 Task: Look for space in Belalcazar, Colombia from 6th September, 2023 to 10th September, 2023 for 1 adult in price range Rs.9000 to Rs.17000. Place can be private room with 1  bedroom having 1 bed and 1 bathroom. Property type can be house, flat, guest house, hotel. Amenities needed are: washing machine. Booking option can be shelf check-in. Required host language is English.
Action: Mouse moved to (389, 94)
Screenshot: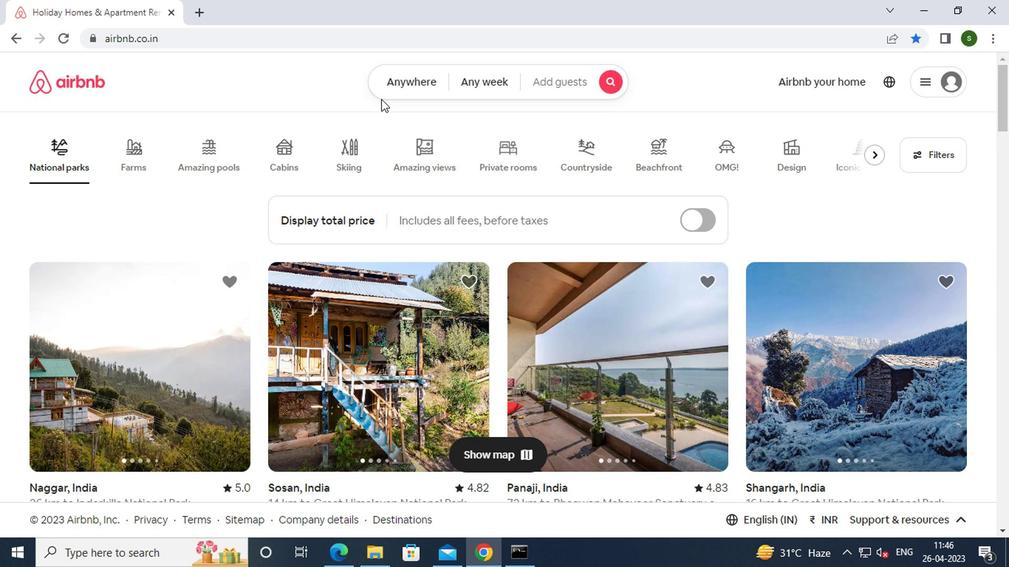 
Action: Mouse pressed left at (389, 94)
Screenshot: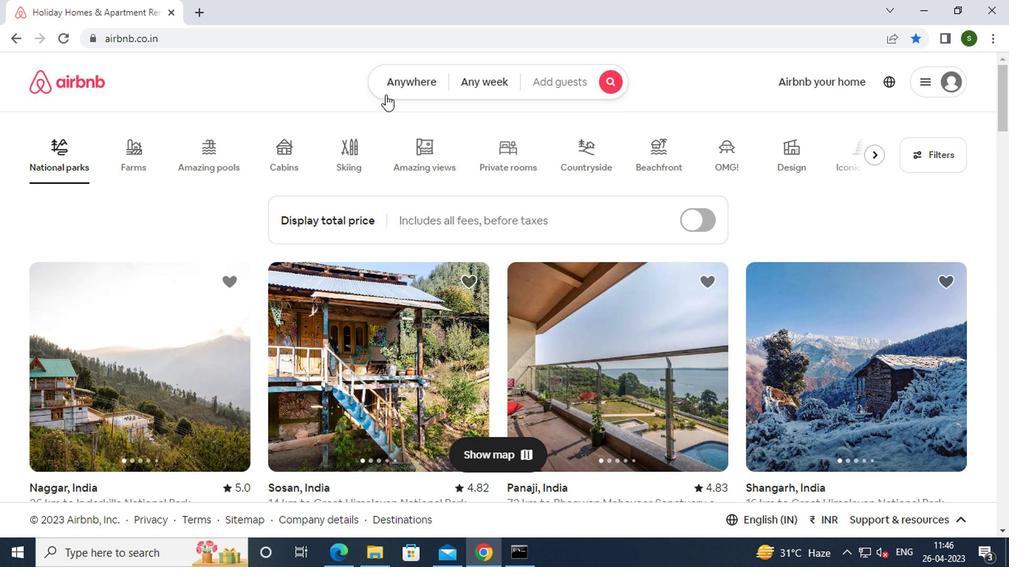 
Action: Mouse moved to (296, 145)
Screenshot: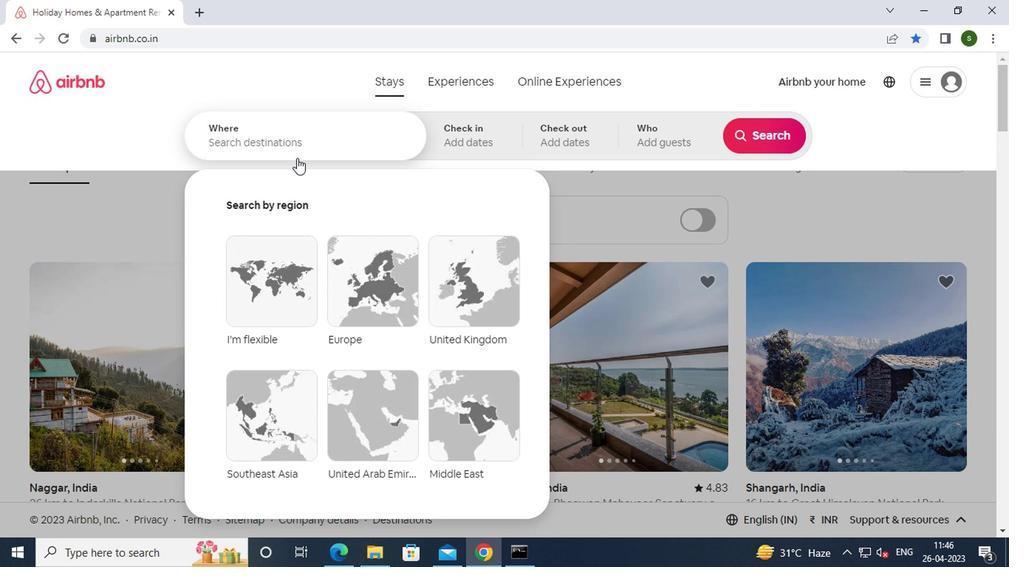 
Action: Mouse pressed left at (296, 145)
Screenshot: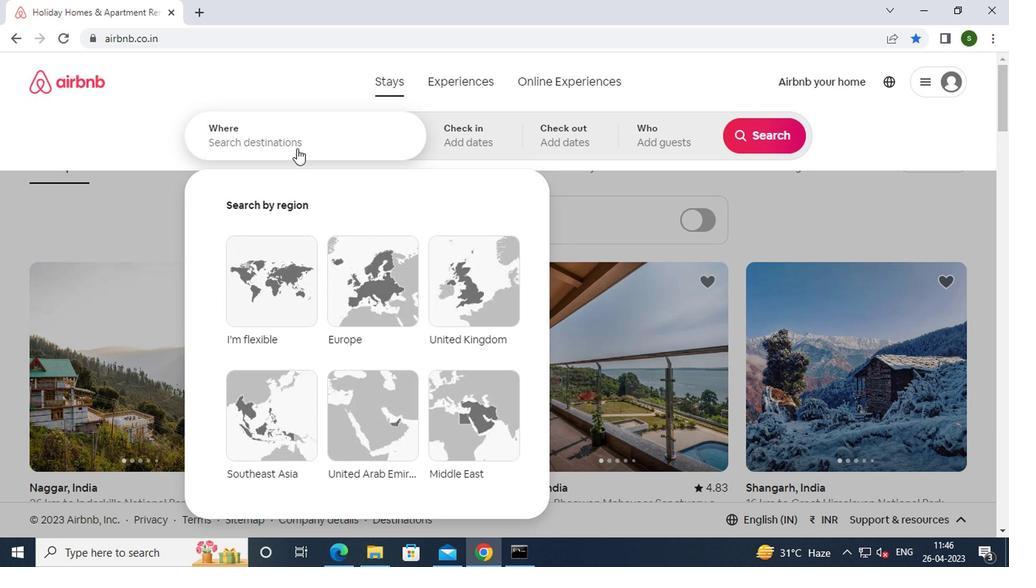 
Action: Mouse moved to (297, 144)
Screenshot: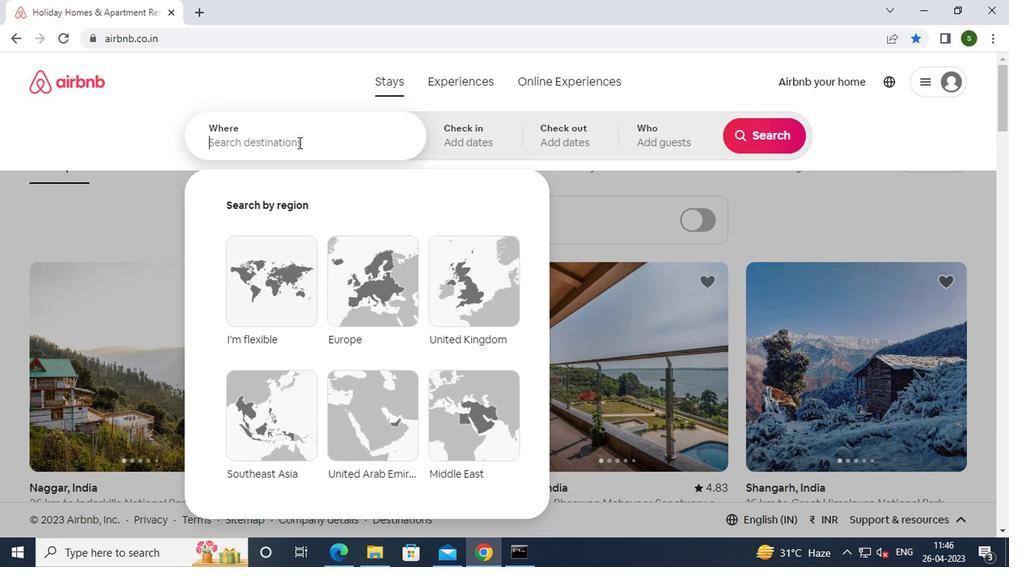 
Action: Key pressed b<Key.caps_lock>elalcazar,<Key.space><Key.caps_lock>c<Key.caps_lock>olombia<Key.enter>
Screenshot: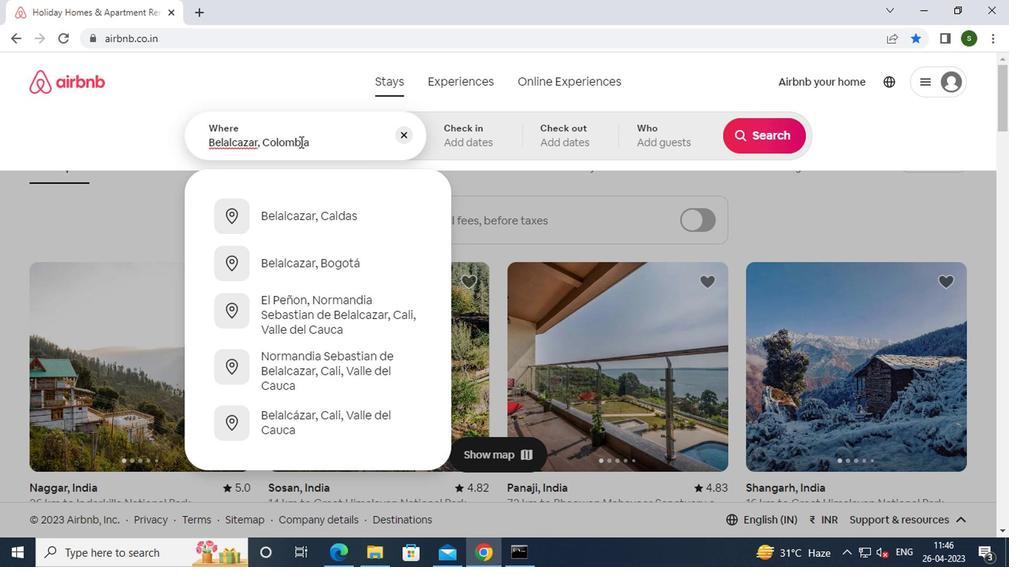 
Action: Mouse moved to (758, 260)
Screenshot: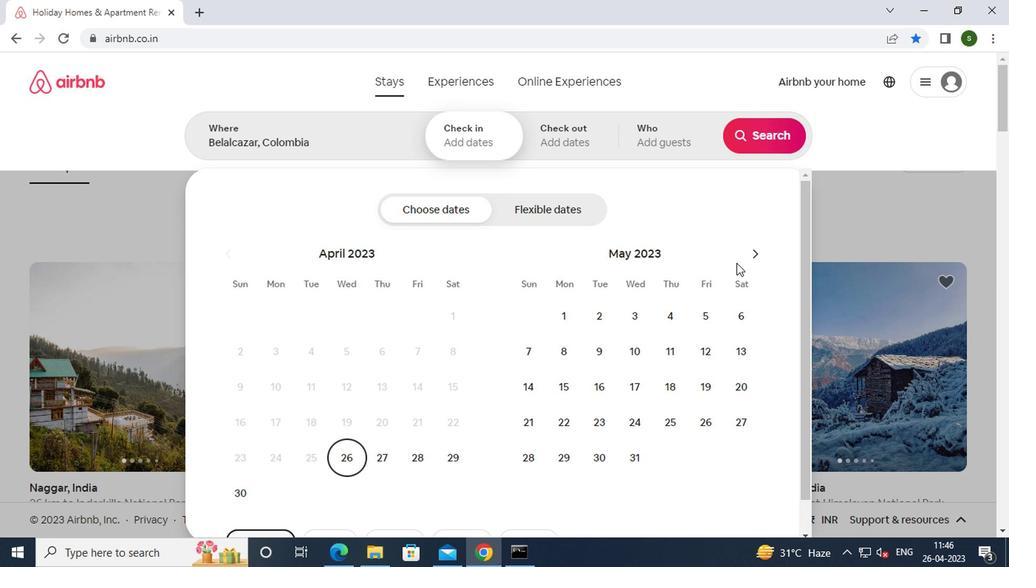 
Action: Mouse pressed left at (758, 260)
Screenshot: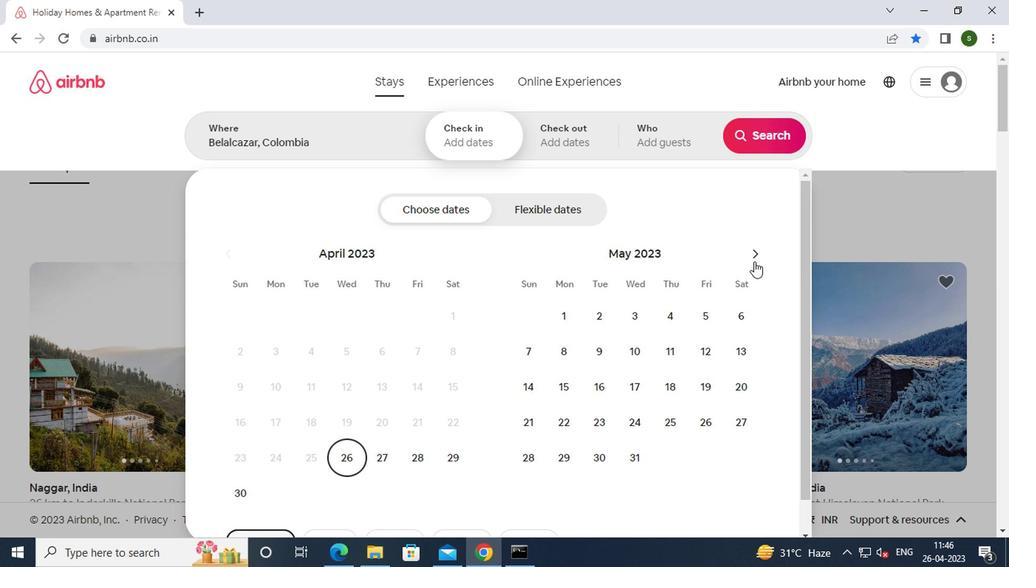 
Action: Mouse pressed left at (758, 260)
Screenshot: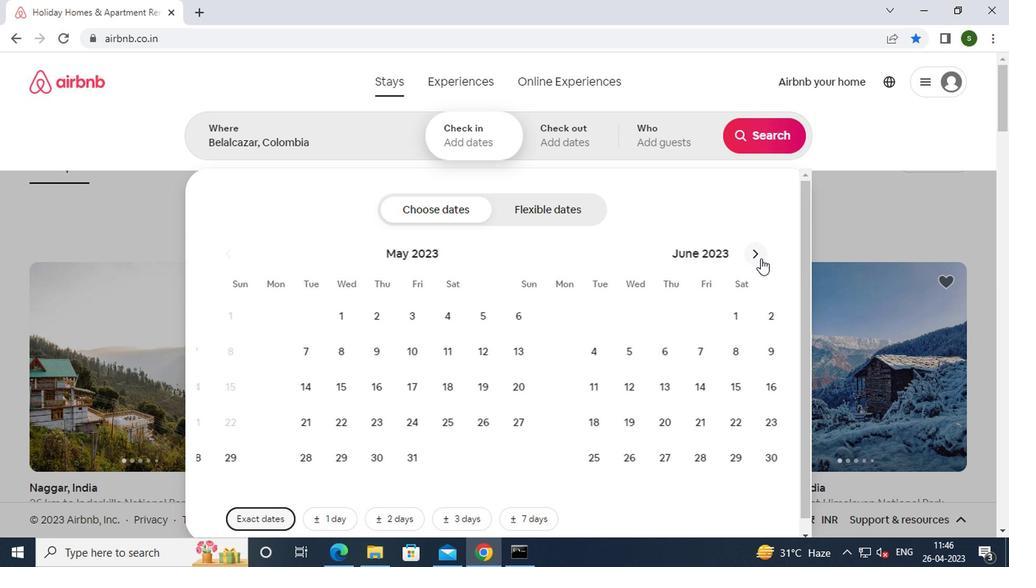
Action: Mouse pressed left at (758, 260)
Screenshot: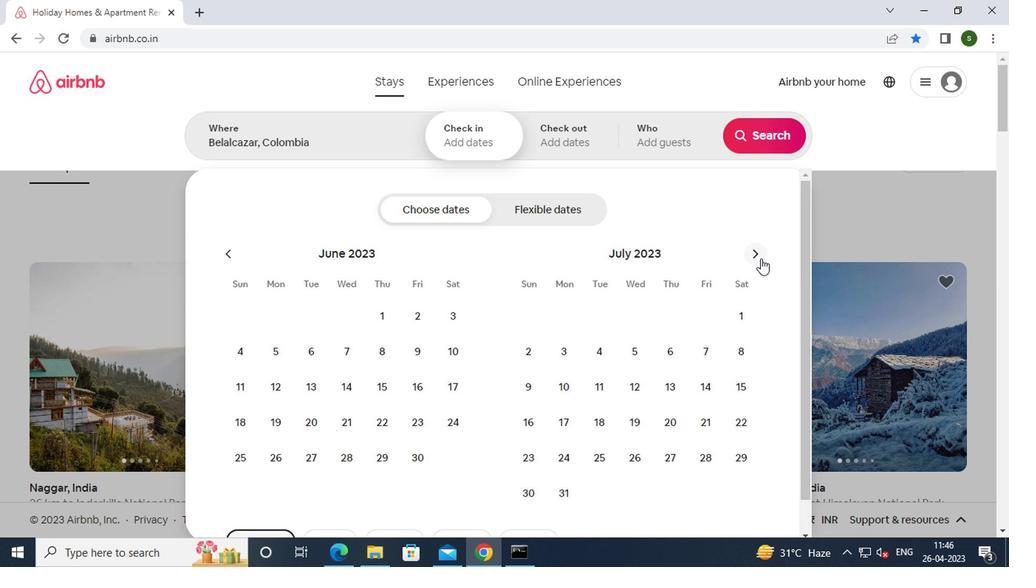 
Action: Mouse pressed left at (758, 260)
Screenshot: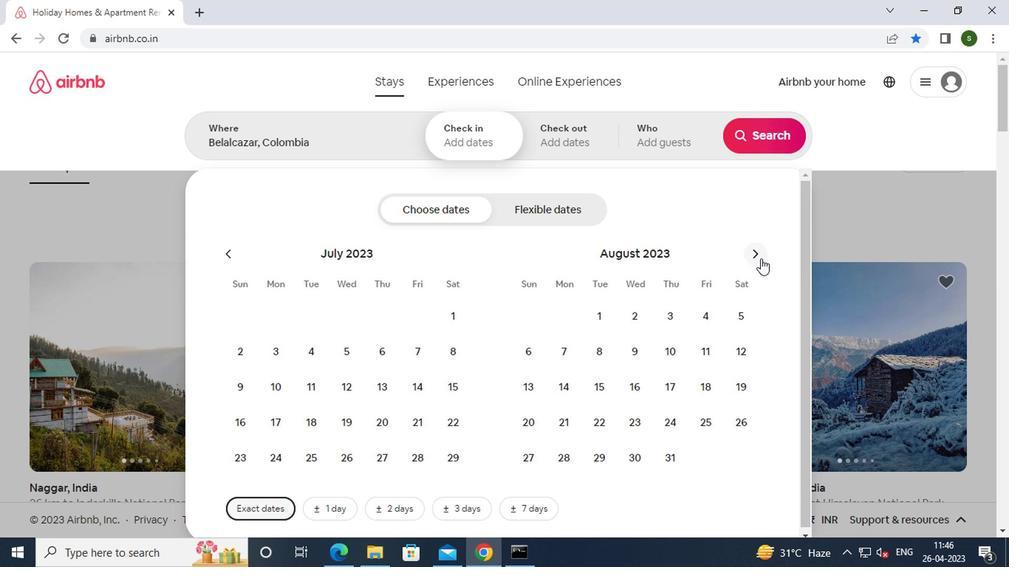 
Action: Mouse moved to (638, 347)
Screenshot: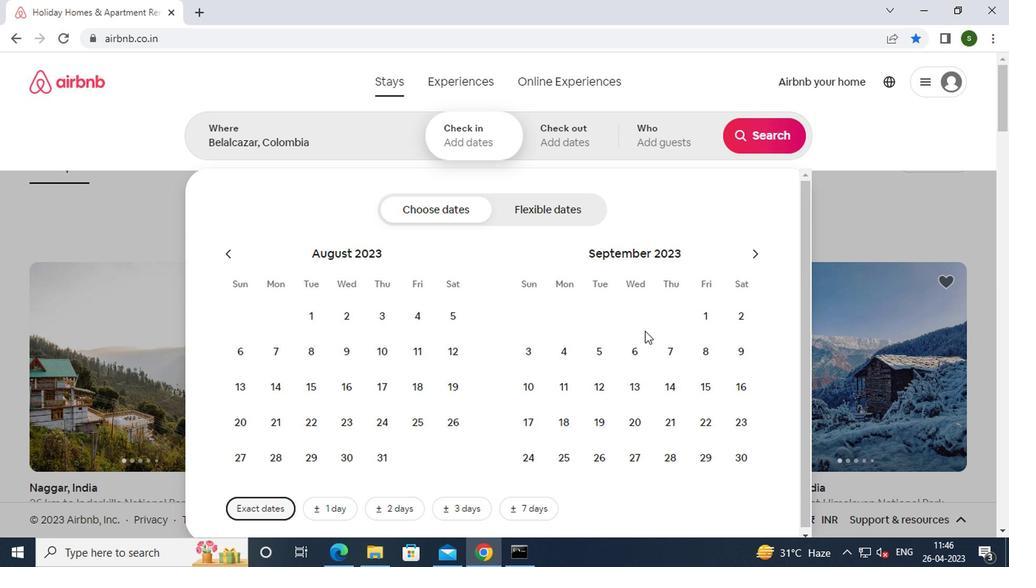 
Action: Mouse pressed left at (638, 347)
Screenshot: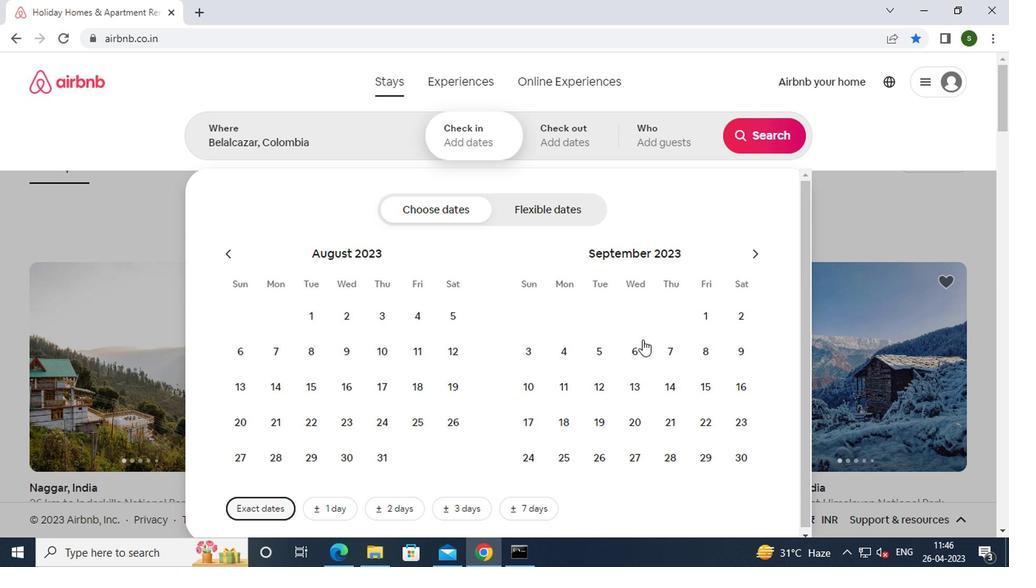 
Action: Mouse moved to (511, 396)
Screenshot: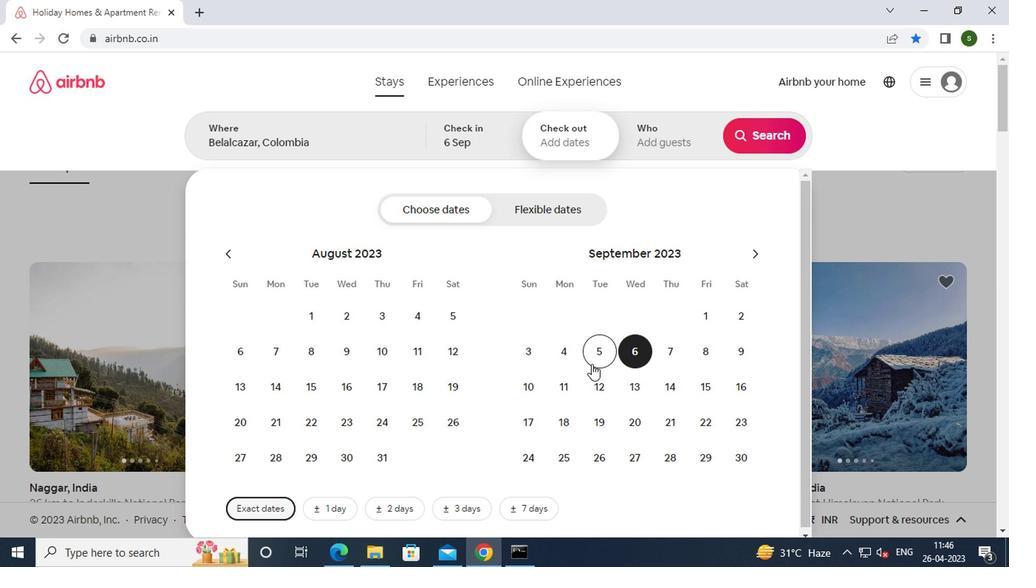 
Action: Mouse pressed left at (511, 396)
Screenshot: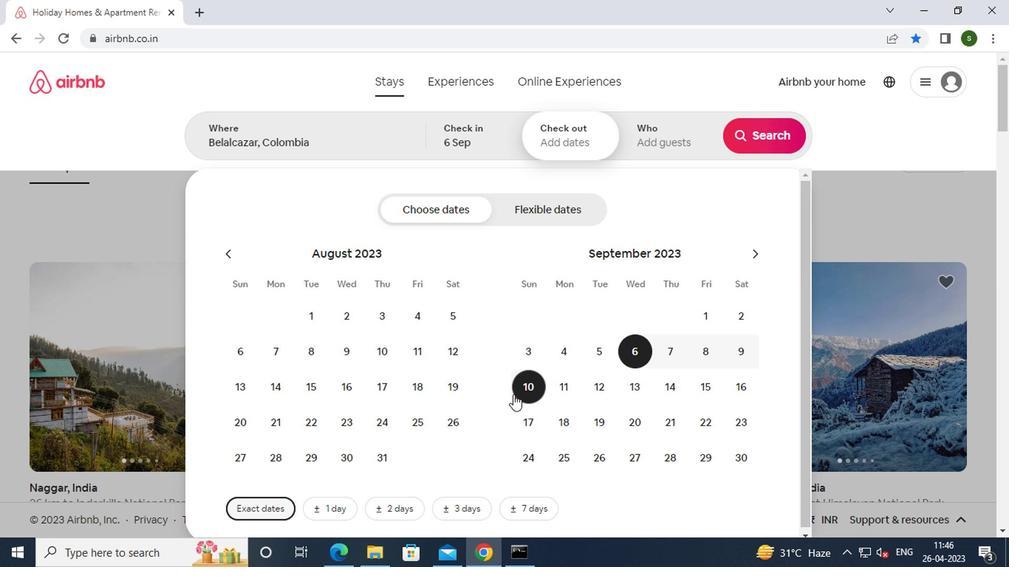 
Action: Mouse moved to (656, 129)
Screenshot: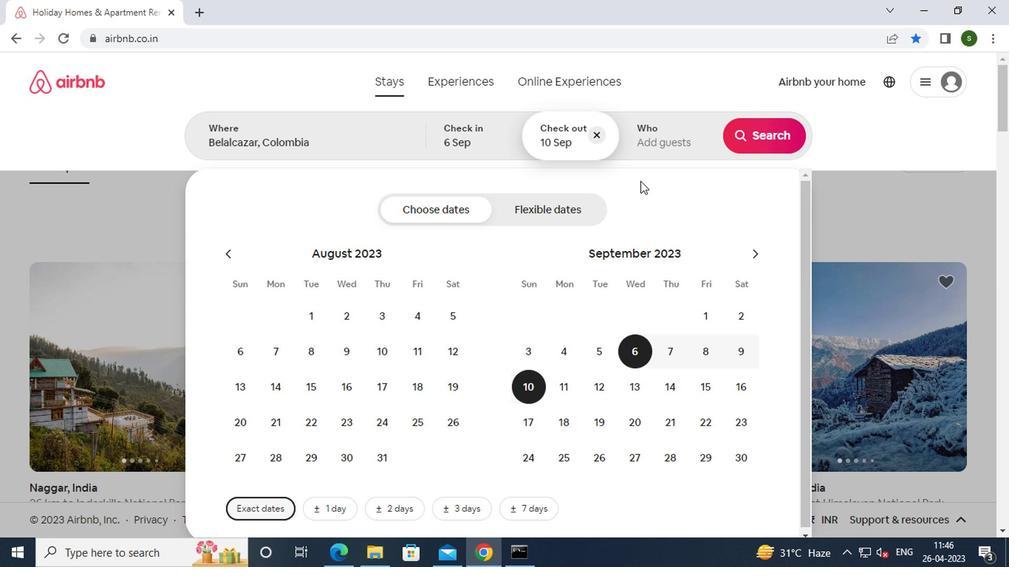 
Action: Mouse pressed left at (656, 129)
Screenshot: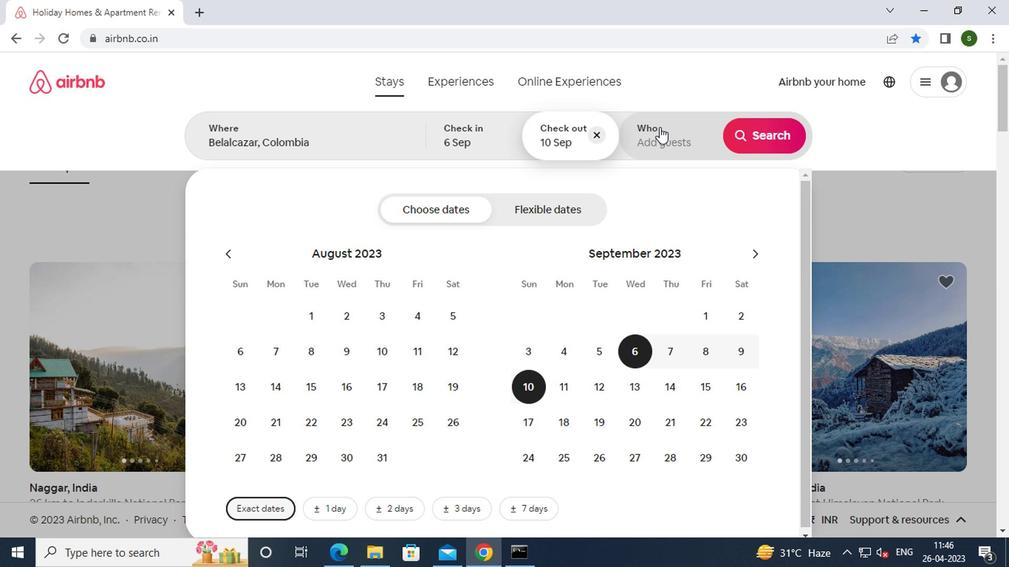 
Action: Mouse moved to (757, 220)
Screenshot: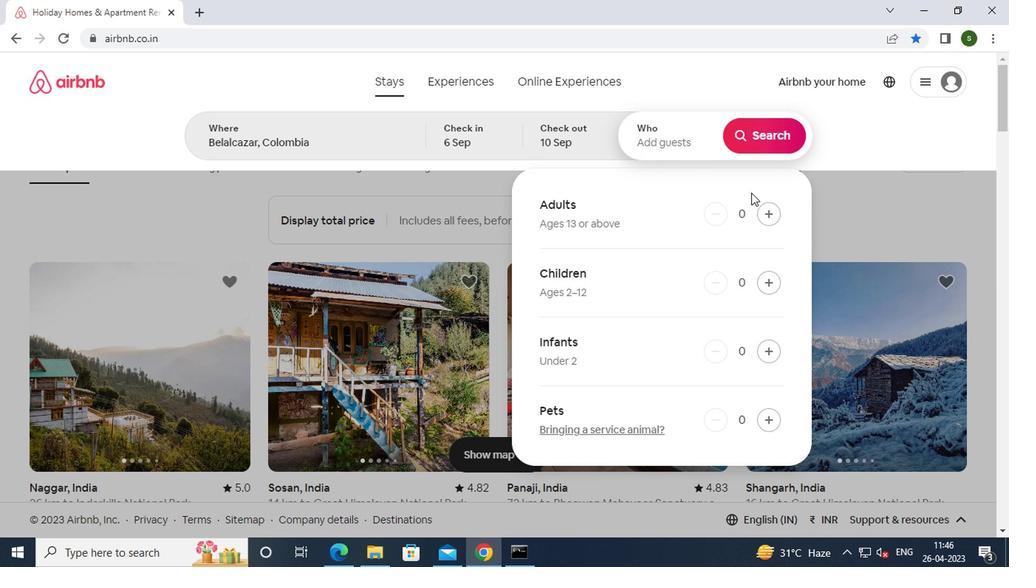
Action: Mouse pressed left at (757, 220)
Screenshot: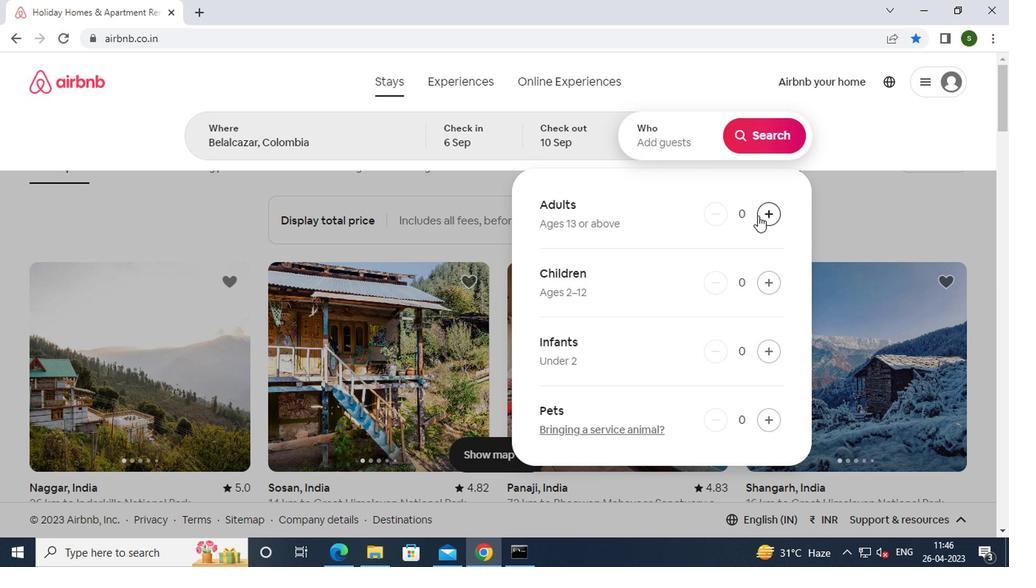 
Action: Mouse moved to (760, 121)
Screenshot: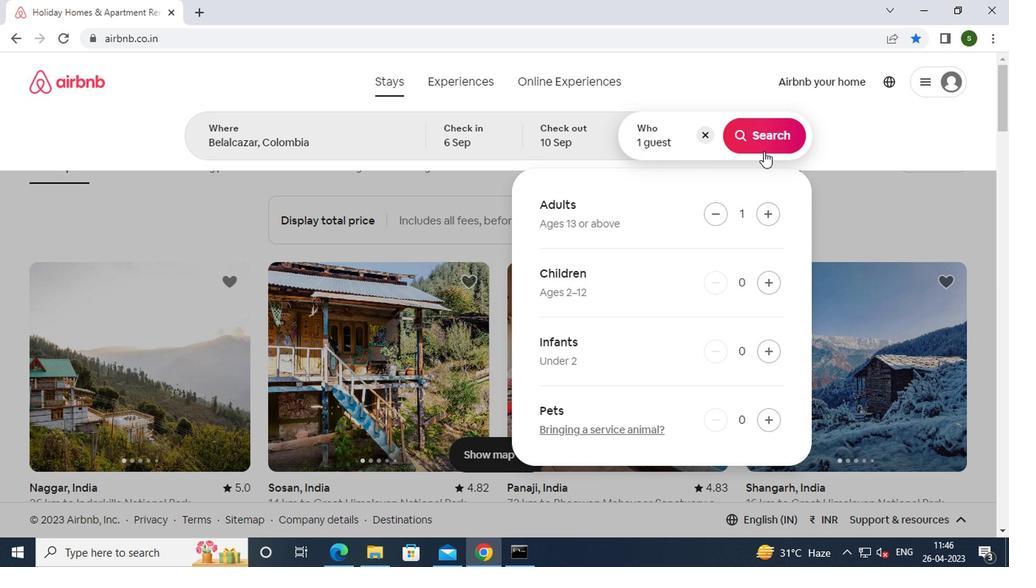 
Action: Mouse pressed left at (760, 121)
Screenshot: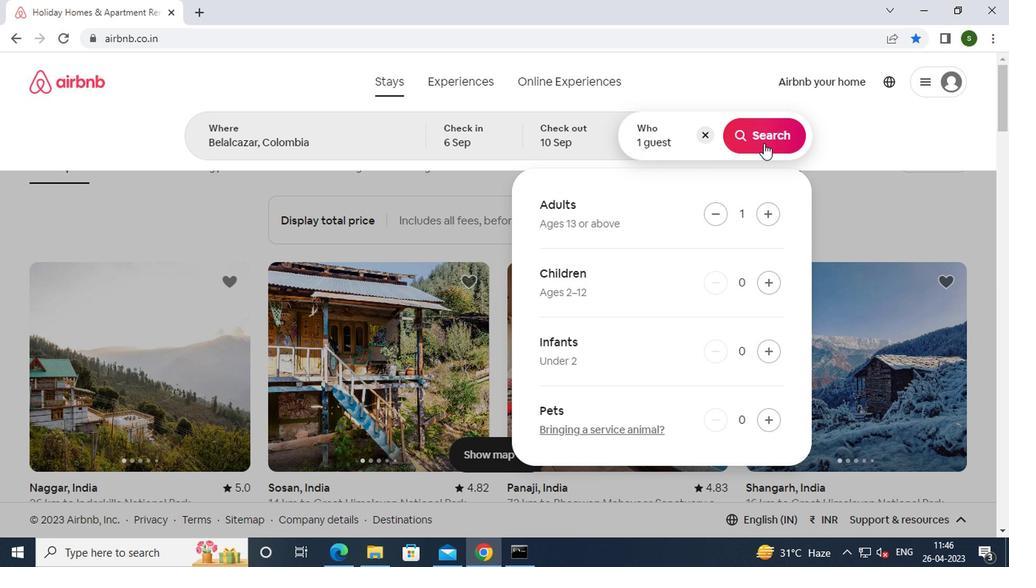 
Action: Mouse moved to (938, 141)
Screenshot: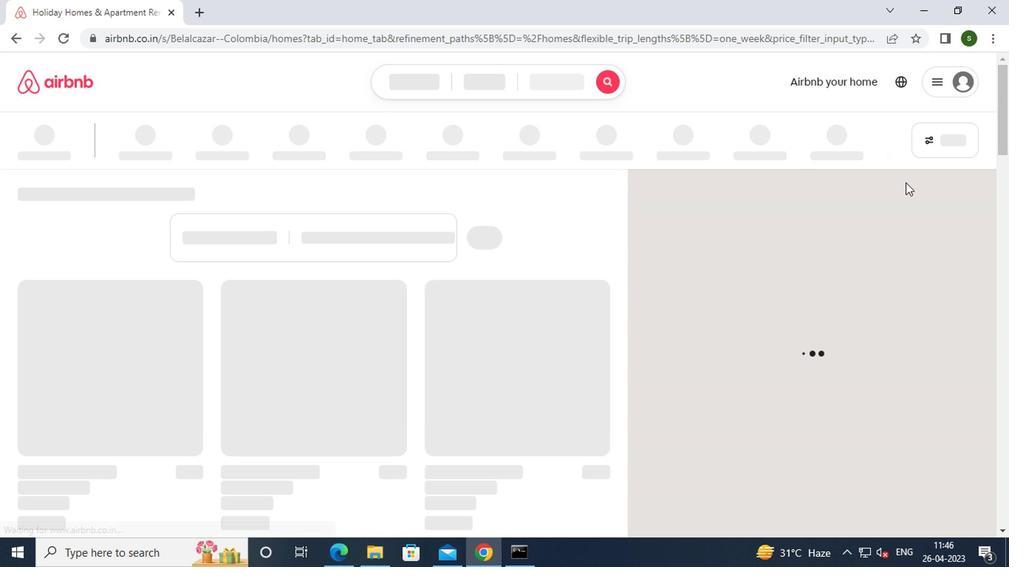 
Action: Mouse pressed left at (938, 141)
Screenshot: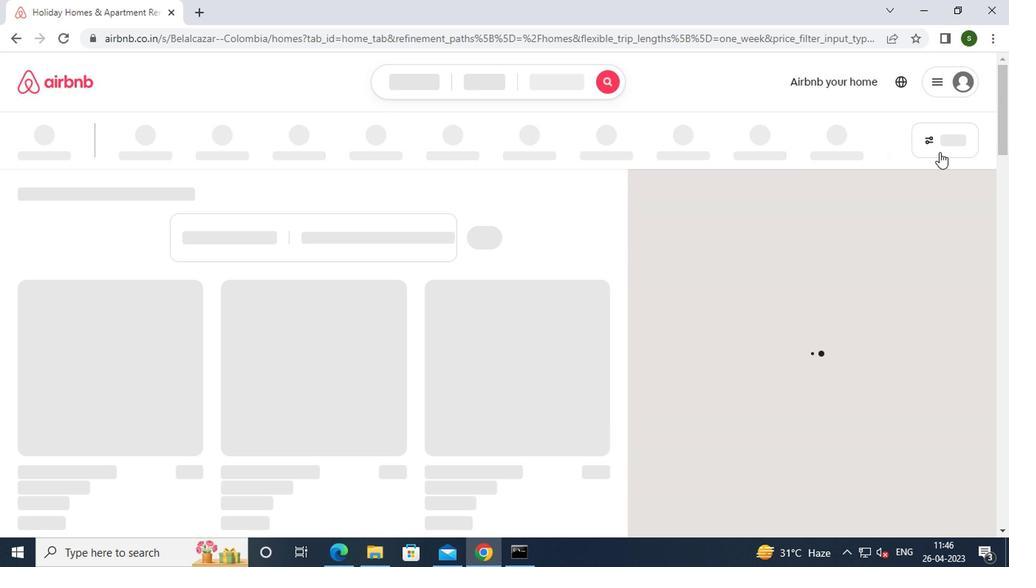 
Action: Mouse moved to (425, 385)
Screenshot: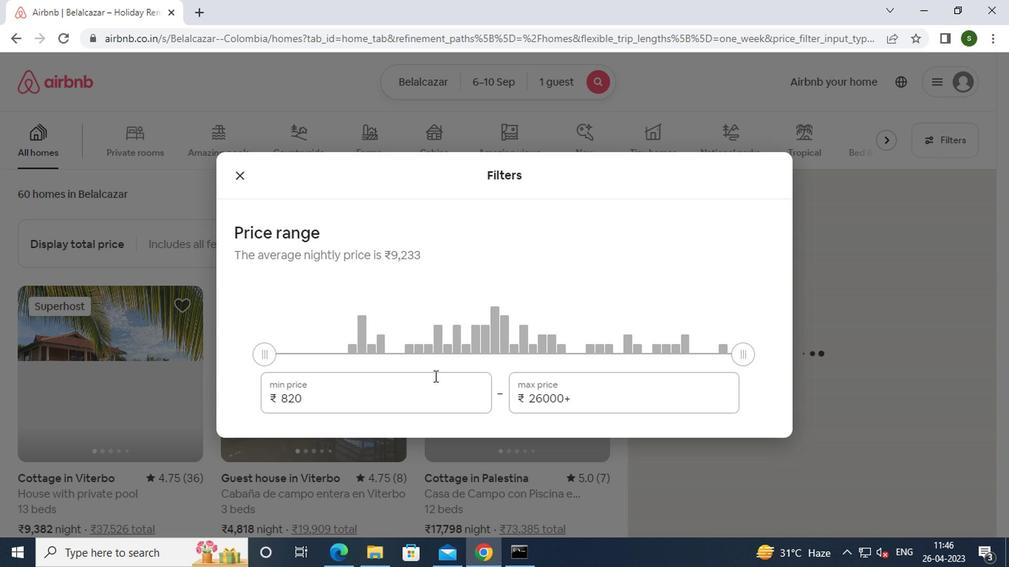 
Action: Mouse pressed left at (425, 385)
Screenshot: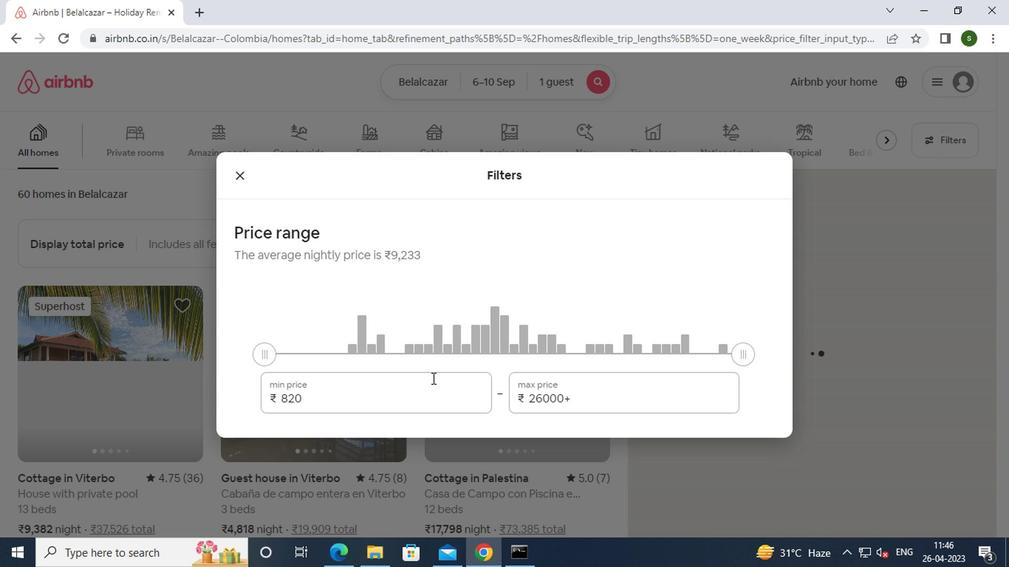 
Action: Mouse moved to (414, 323)
Screenshot: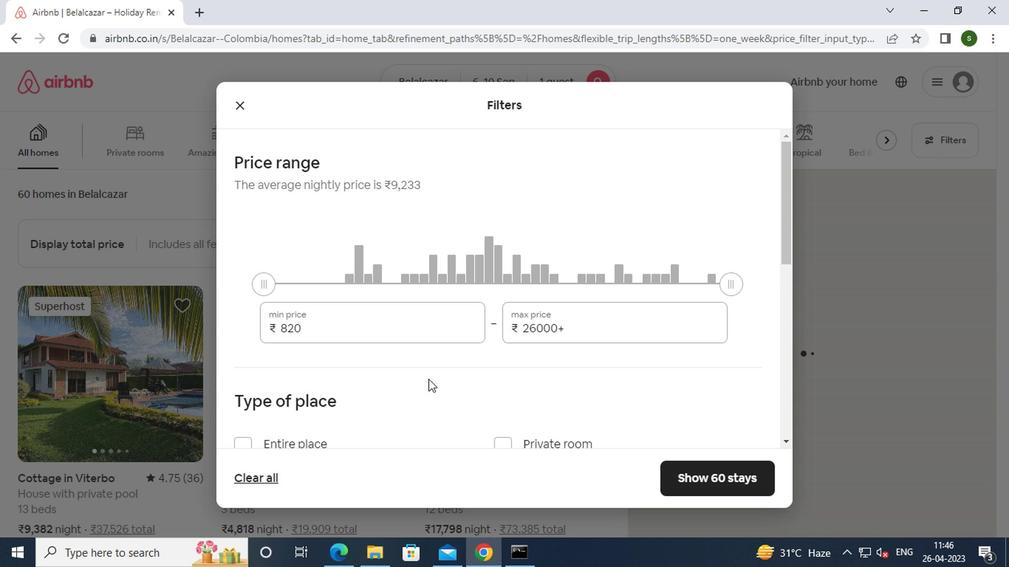 
Action: Mouse pressed left at (414, 323)
Screenshot: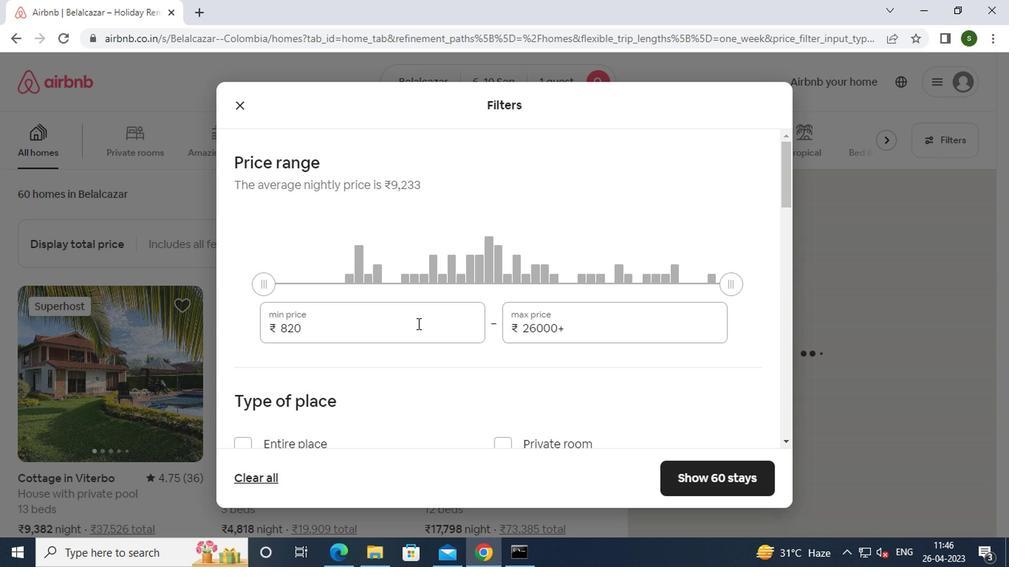 
Action: Mouse moved to (414, 322)
Screenshot: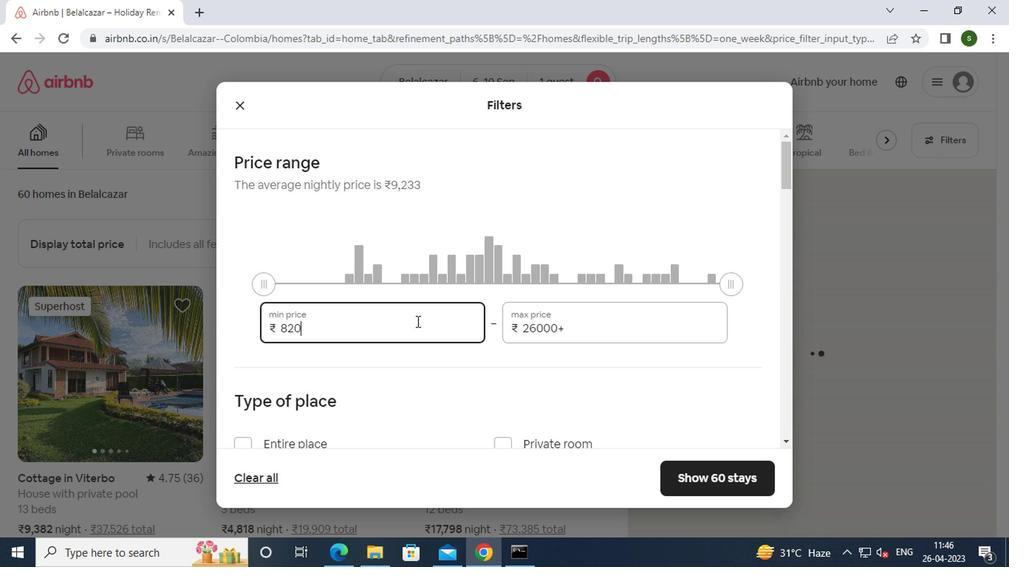 
Action: Key pressed <Key.backspace><Key.backspace><Key.backspace><Key.backspace><Key.backspace><Key.backspace><Key.backspace><Key.backspace>9000
Screenshot: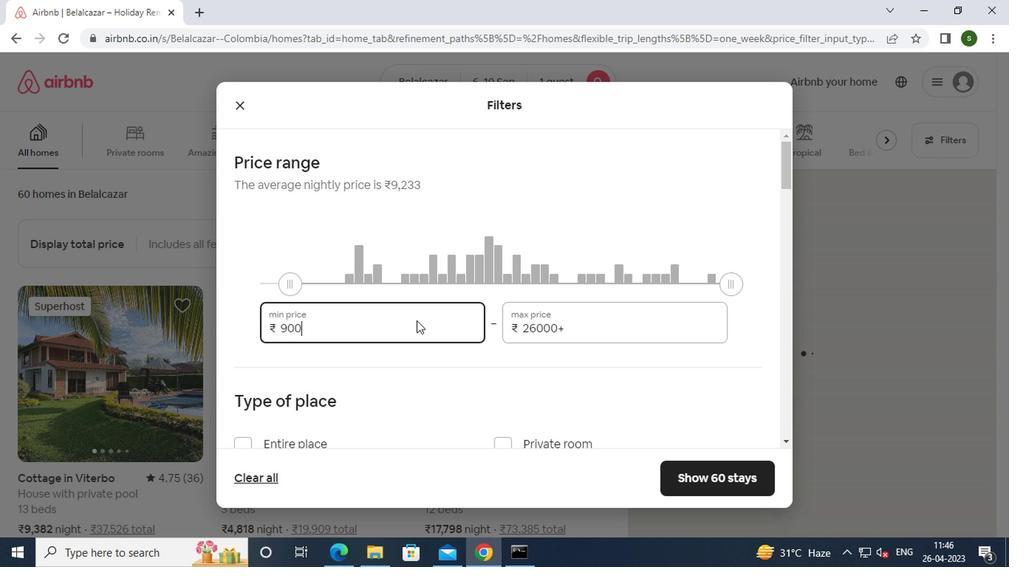 
Action: Mouse moved to (577, 335)
Screenshot: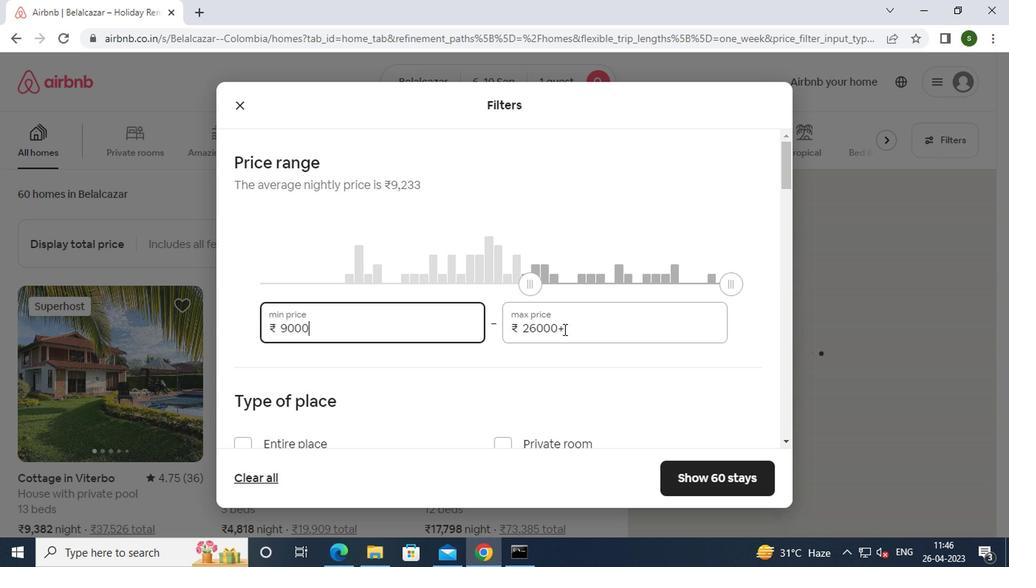 
Action: Mouse pressed left at (577, 335)
Screenshot: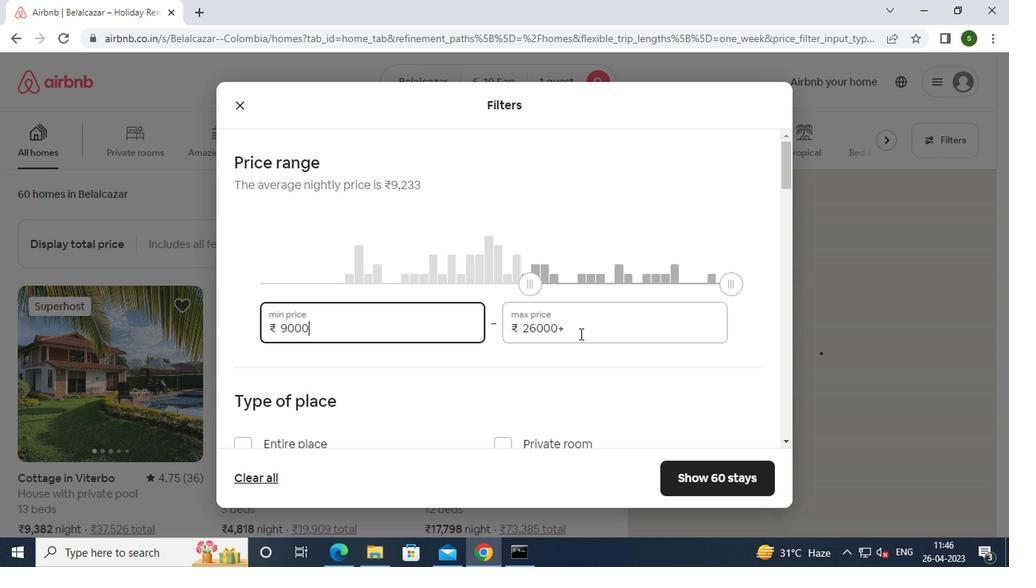 
Action: Key pressed <Key.backspace><Key.backspace><Key.backspace><Key.backspace><Key.backspace><Key.backspace><Key.backspace><Key.backspace><Key.backspace><Key.backspace><Key.backspace>17000
Screenshot: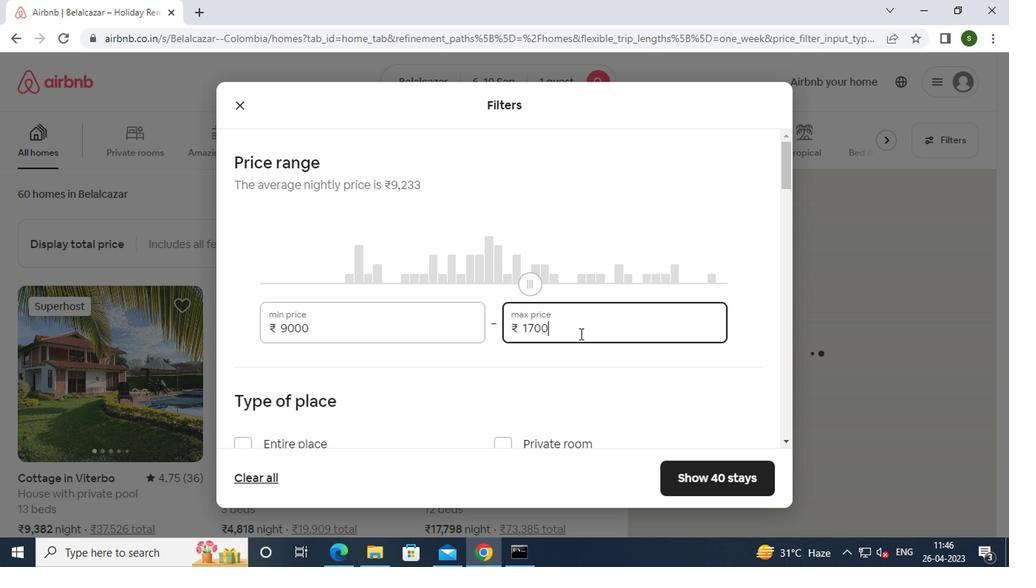 
Action: Mouse moved to (466, 337)
Screenshot: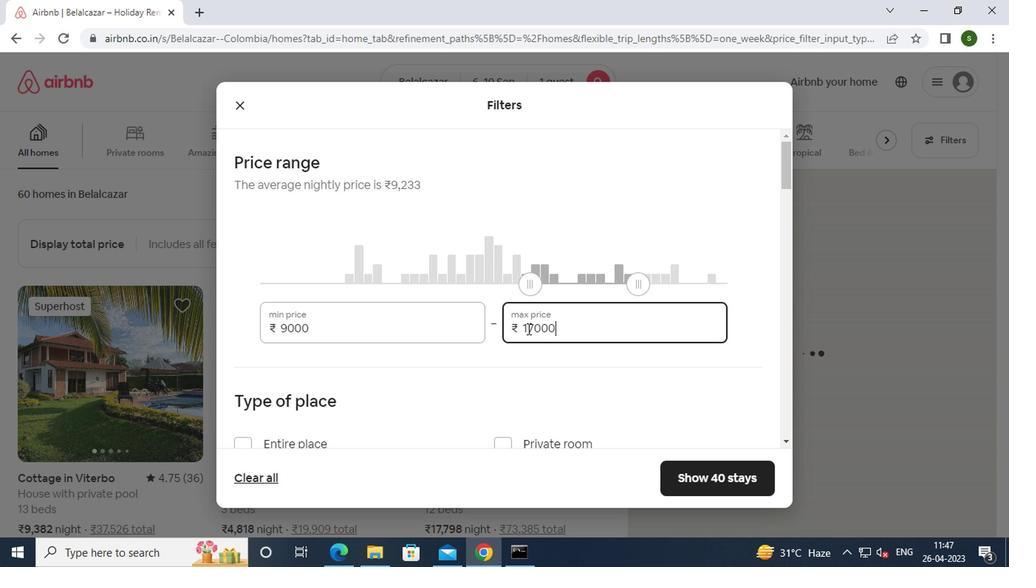 
Action: Mouse scrolled (466, 336) with delta (0, -1)
Screenshot: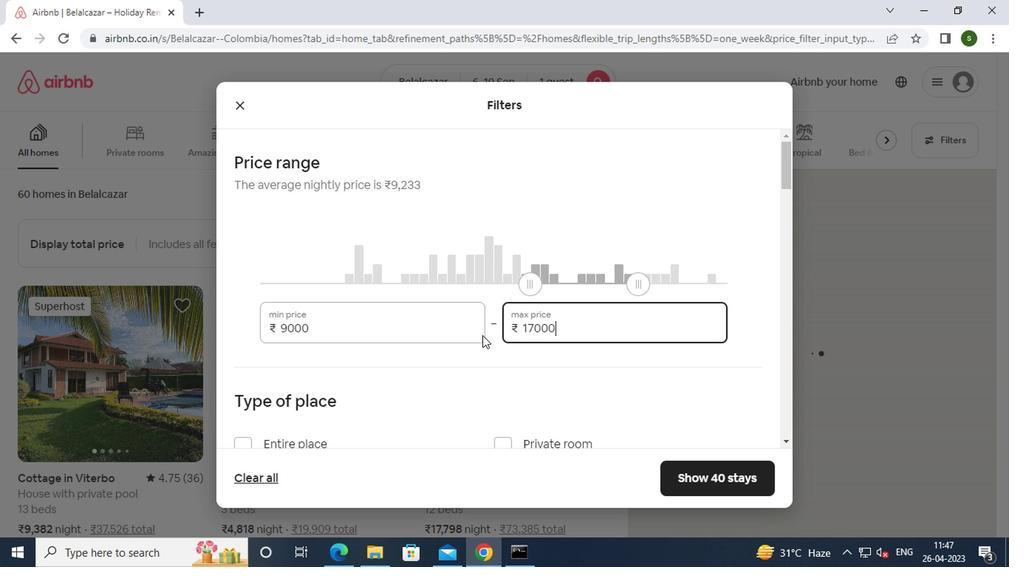 
Action: Mouse scrolled (466, 336) with delta (0, -1)
Screenshot: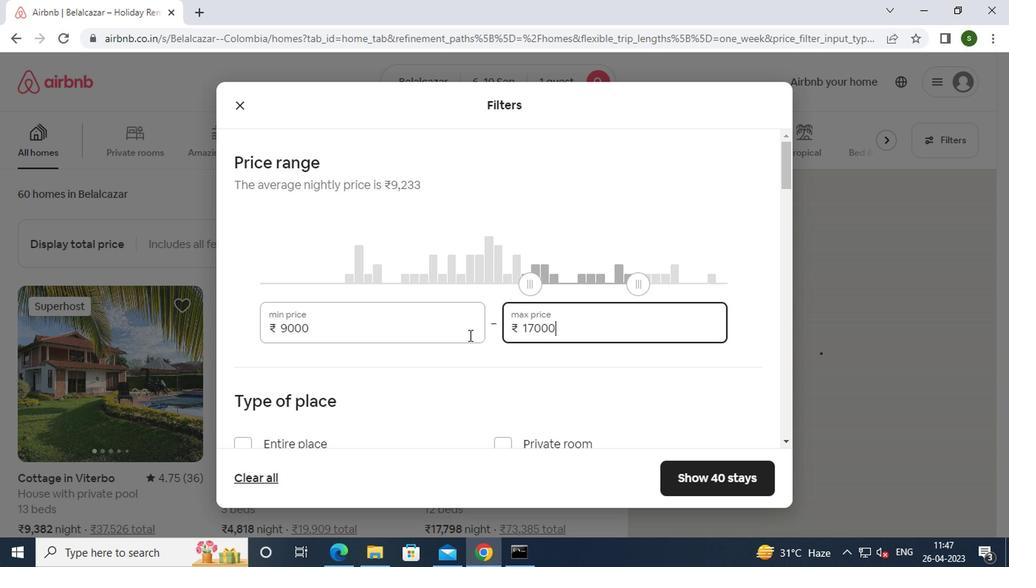 
Action: Mouse moved to (497, 300)
Screenshot: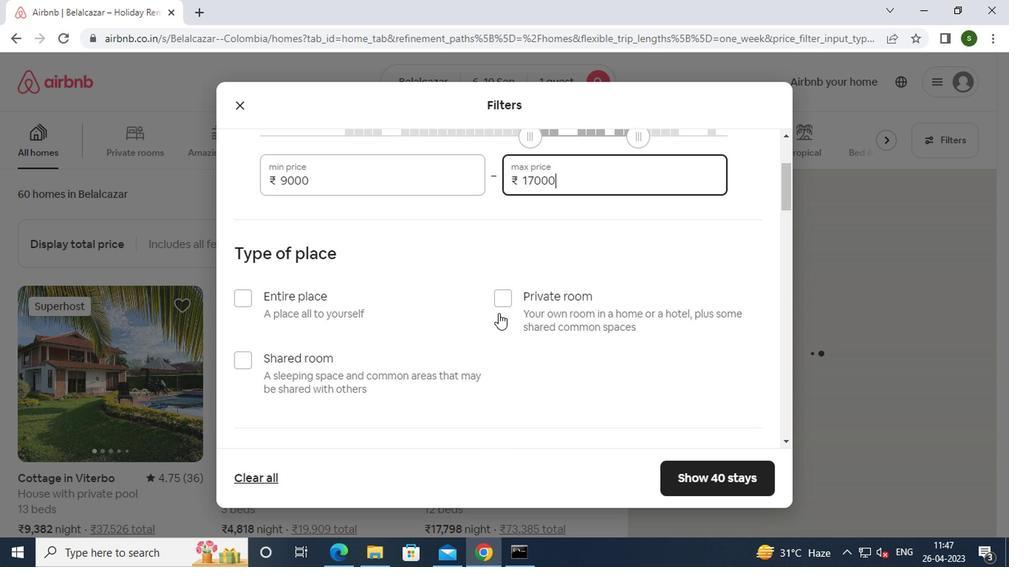 
Action: Mouse pressed left at (497, 300)
Screenshot: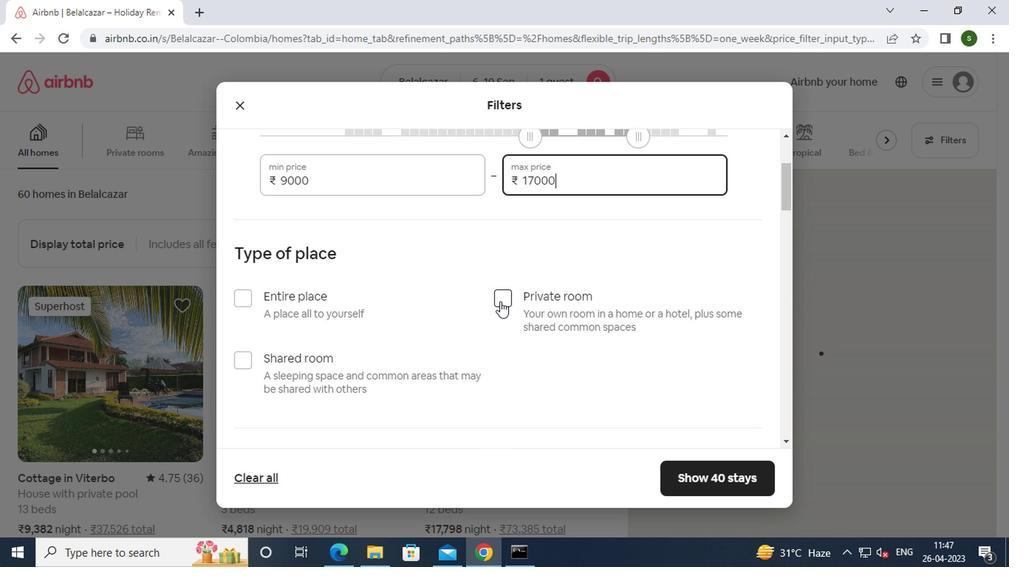 
Action: Mouse moved to (394, 296)
Screenshot: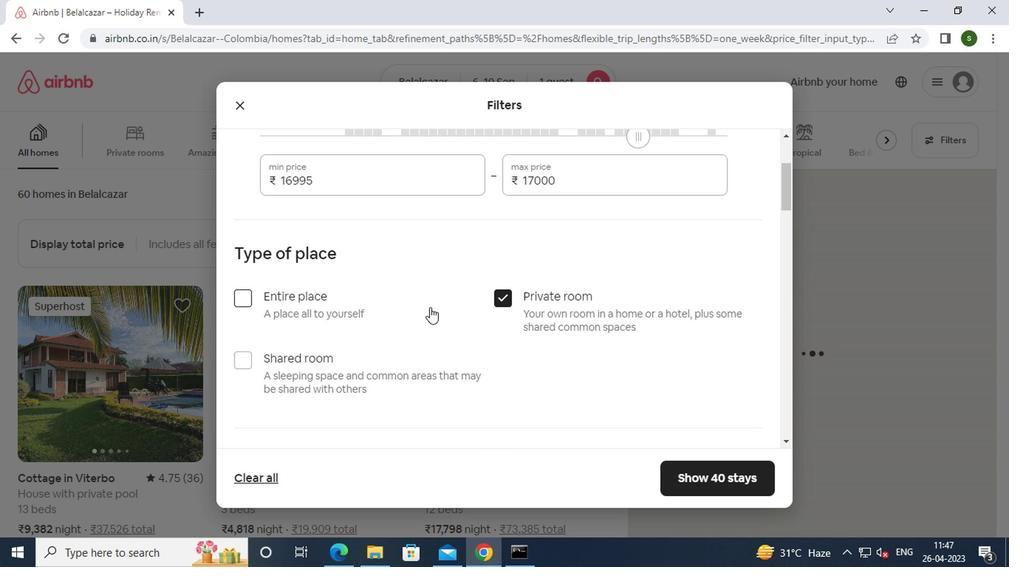 
Action: Mouse scrolled (394, 295) with delta (0, 0)
Screenshot: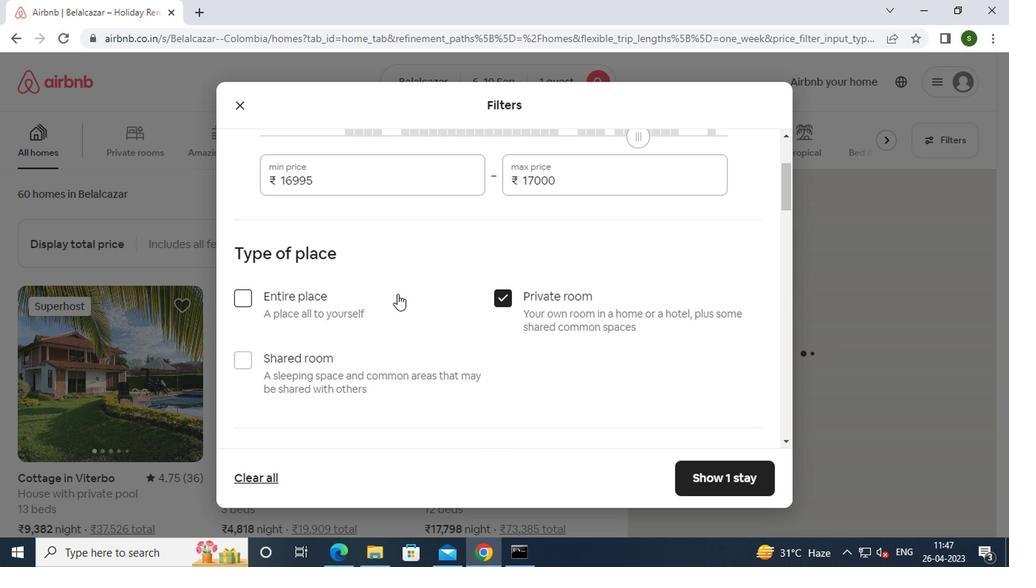
Action: Mouse scrolled (394, 295) with delta (0, 0)
Screenshot: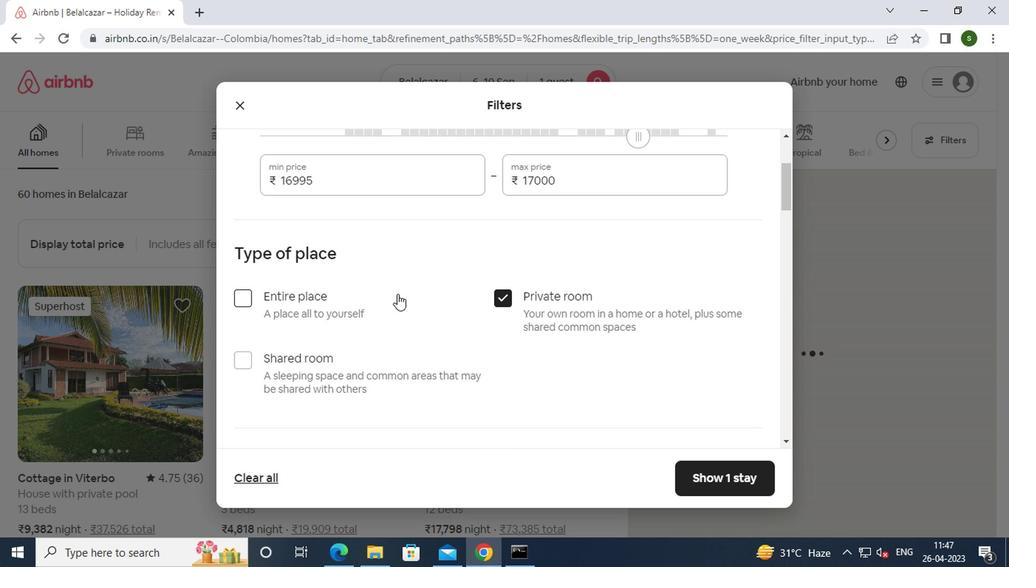 
Action: Mouse scrolled (394, 295) with delta (0, 0)
Screenshot: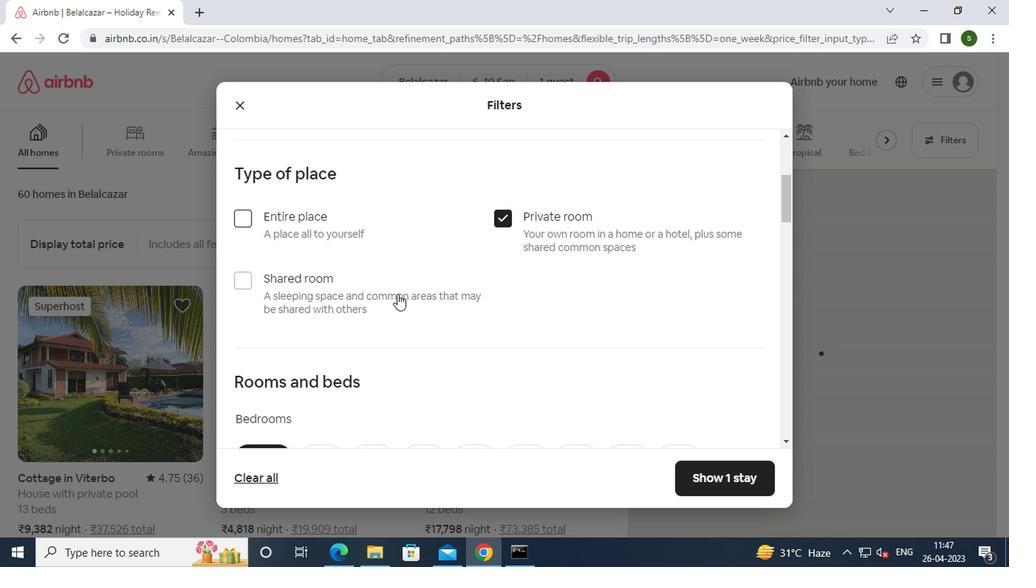 
Action: Mouse moved to (394, 293)
Screenshot: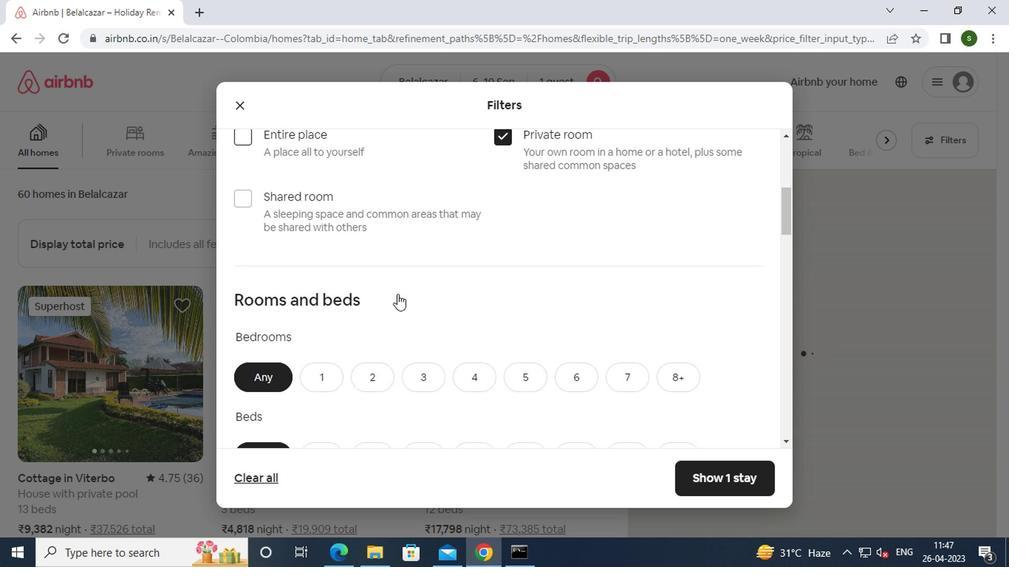 
Action: Mouse scrolled (394, 293) with delta (0, 0)
Screenshot: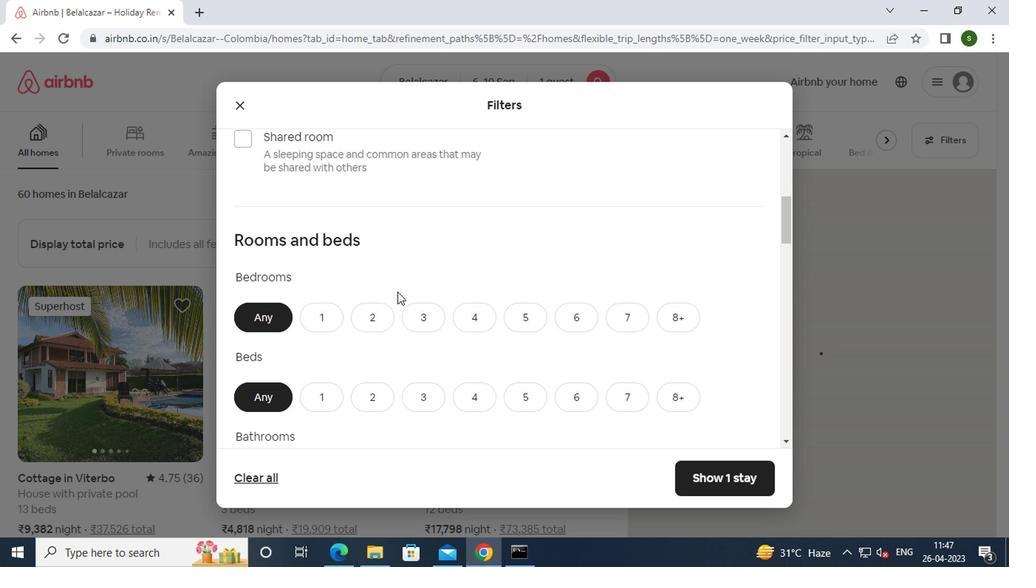 
Action: Mouse moved to (319, 246)
Screenshot: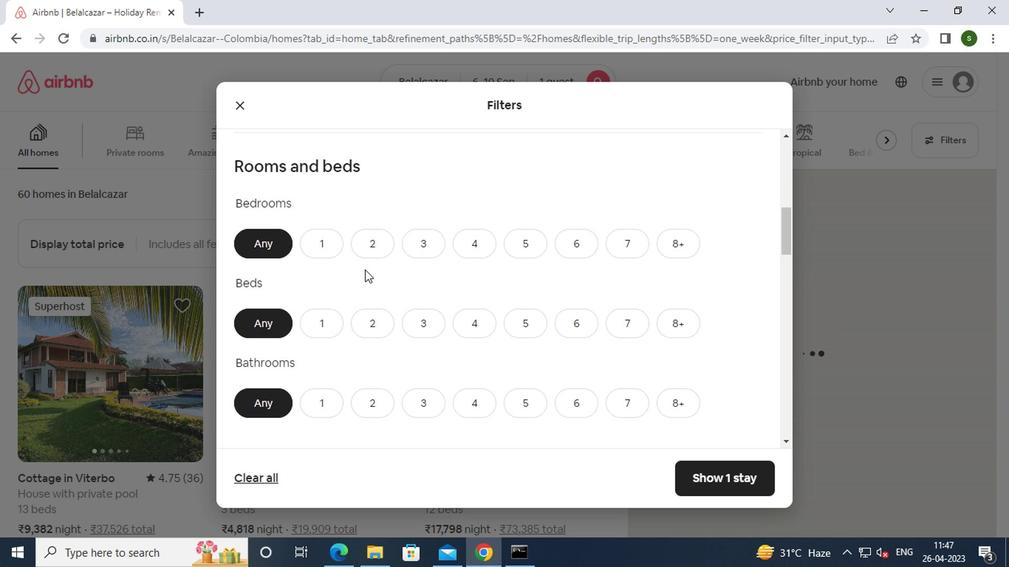 
Action: Mouse pressed left at (319, 246)
Screenshot: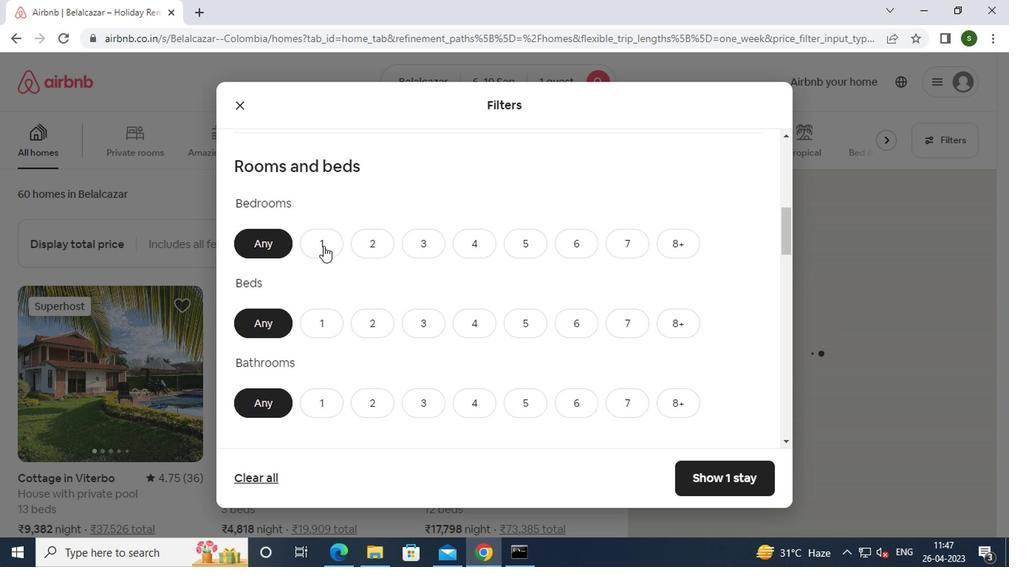 
Action: Mouse moved to (317, 315)
Screenshot: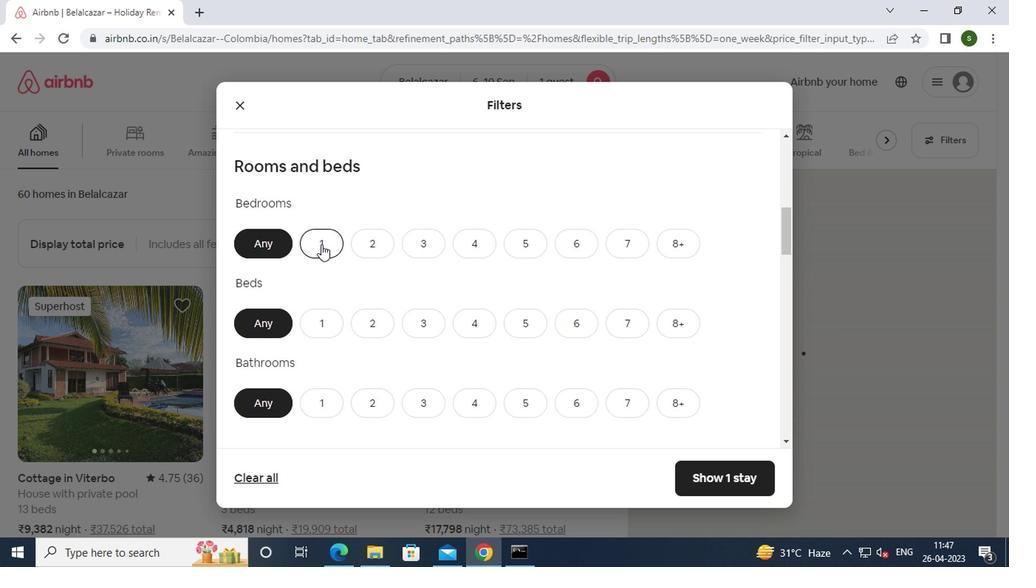 
Action: Mouse pressed left at (317, 315)
Screenshot: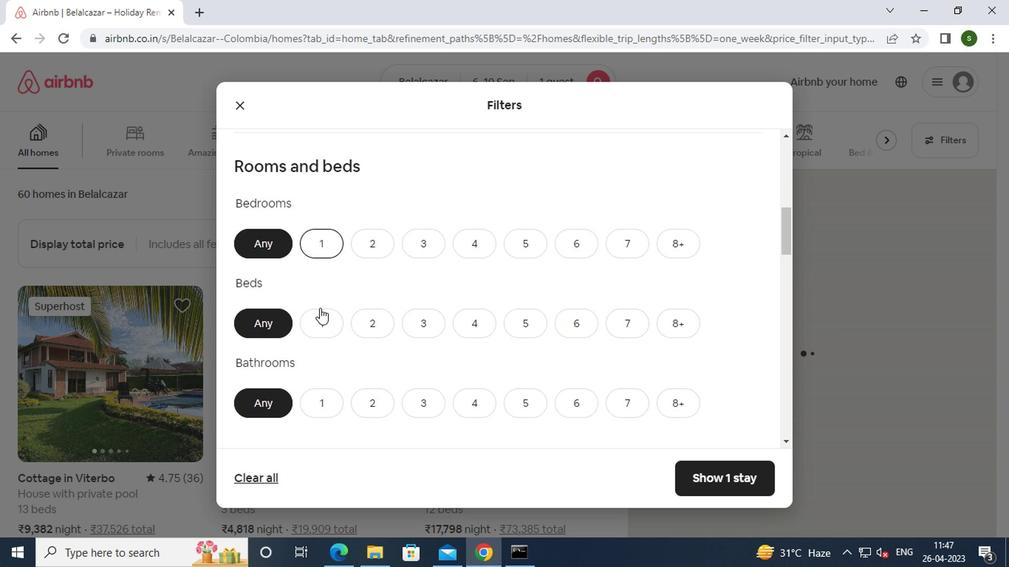 
Action: Mouse moved to (324, 400)
Screenshot: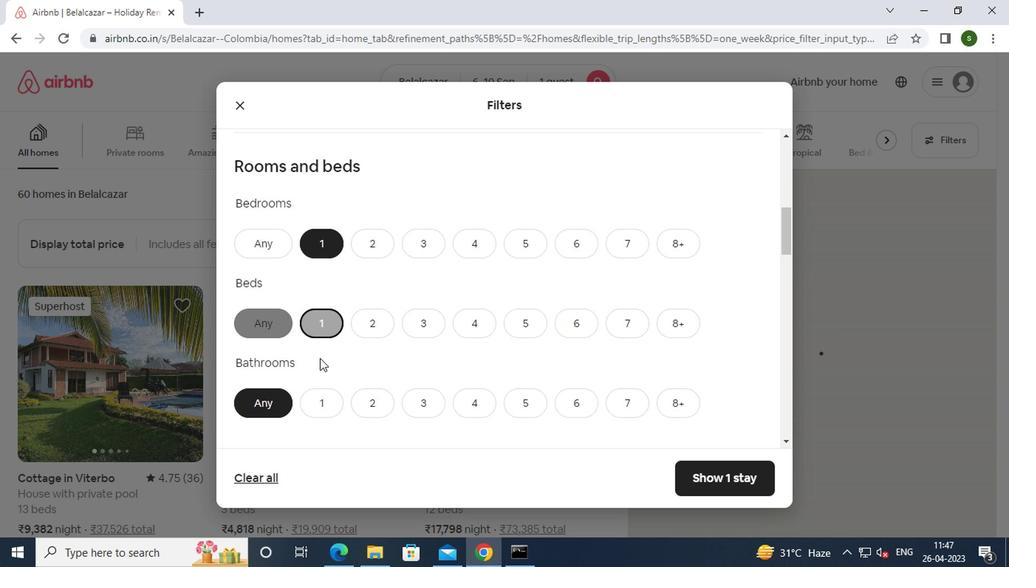 
Action: Mouse pressed left at (324, 400)
Screenshot: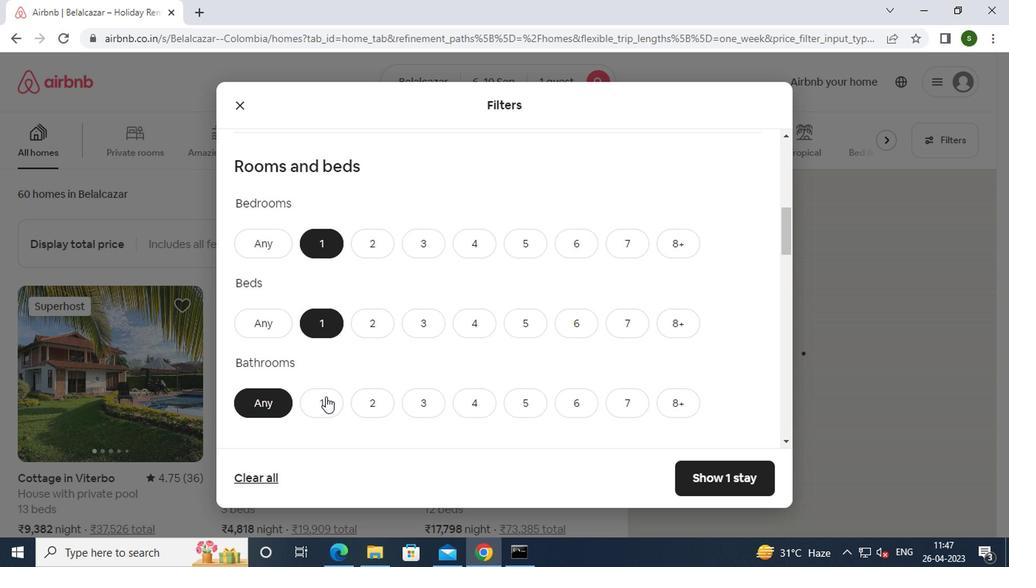 
Action: Mouse moved to (395, 337)
Screenshot: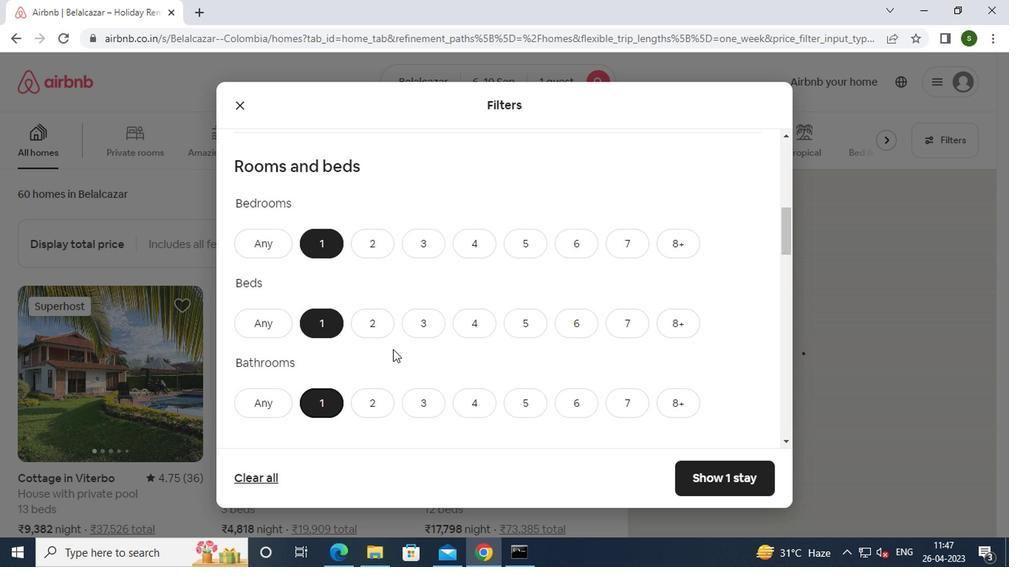 
Action: Mouse scrolled (395, 336) with delta (0, -1)
Screenshot: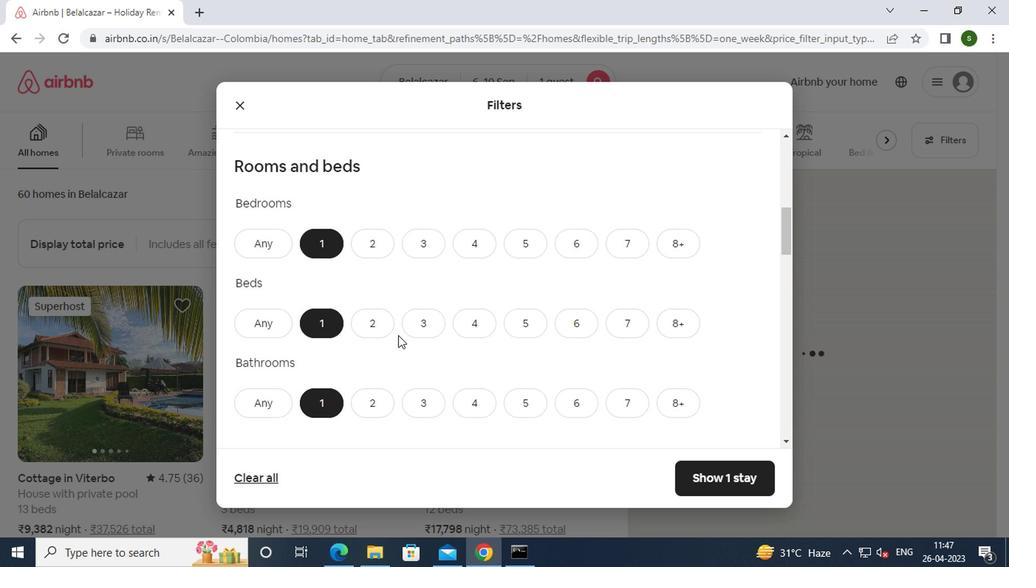 
Action: Mouse scrolled (395, 336) with delta (0, -1)
Screenshot: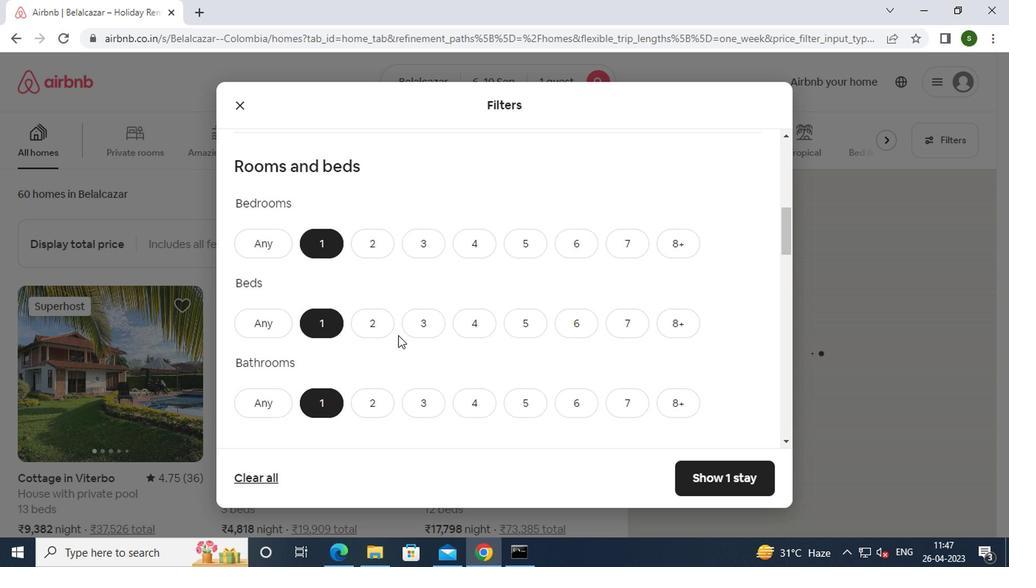 
Action: Mouse moved to (395, 335)
Screenshot: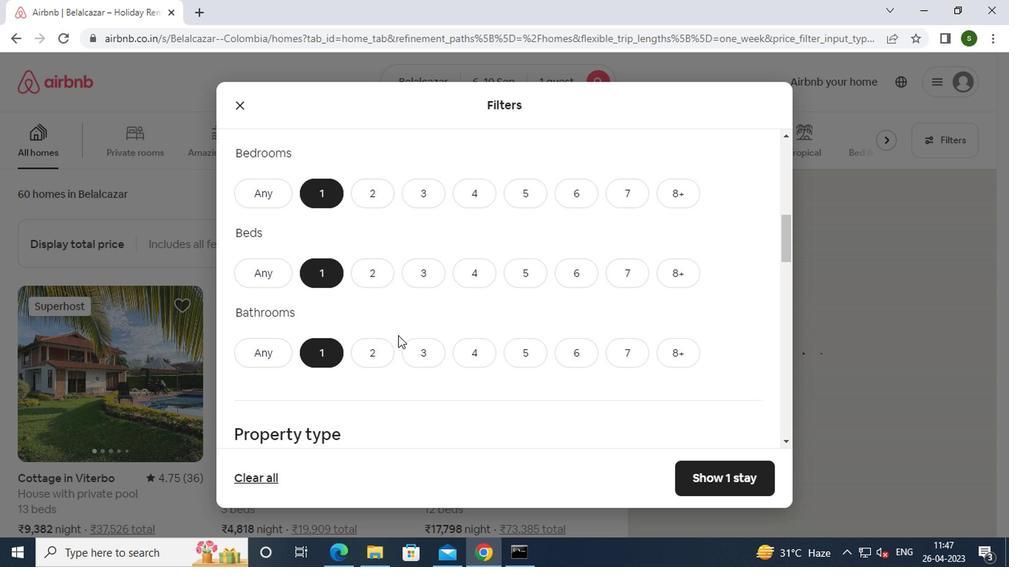 
Action: Mouse scrolled (395, 334) with delta (0, -1)
Screenshot: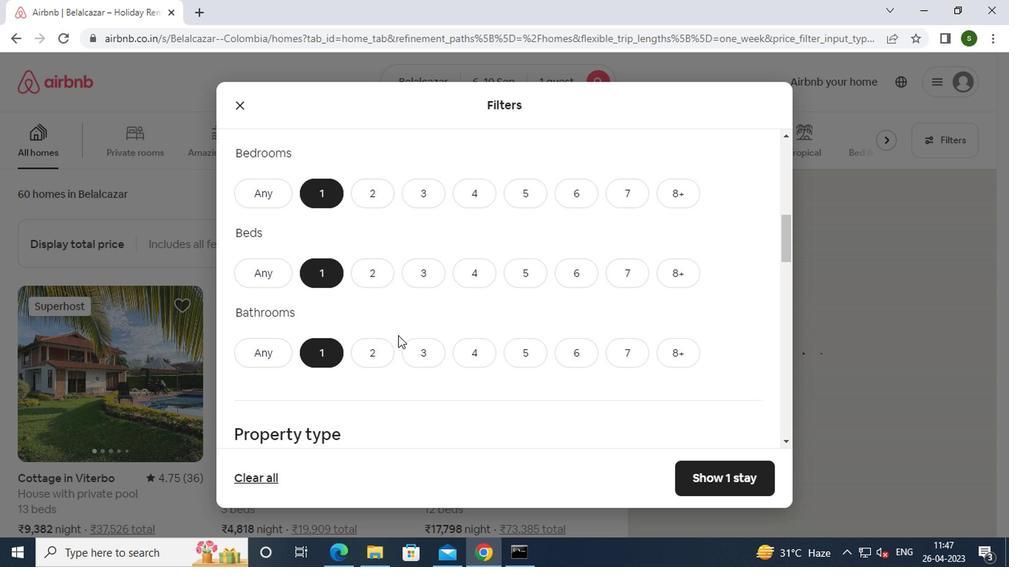 
Action: Mouse moved to (281, 334)
Screenshot: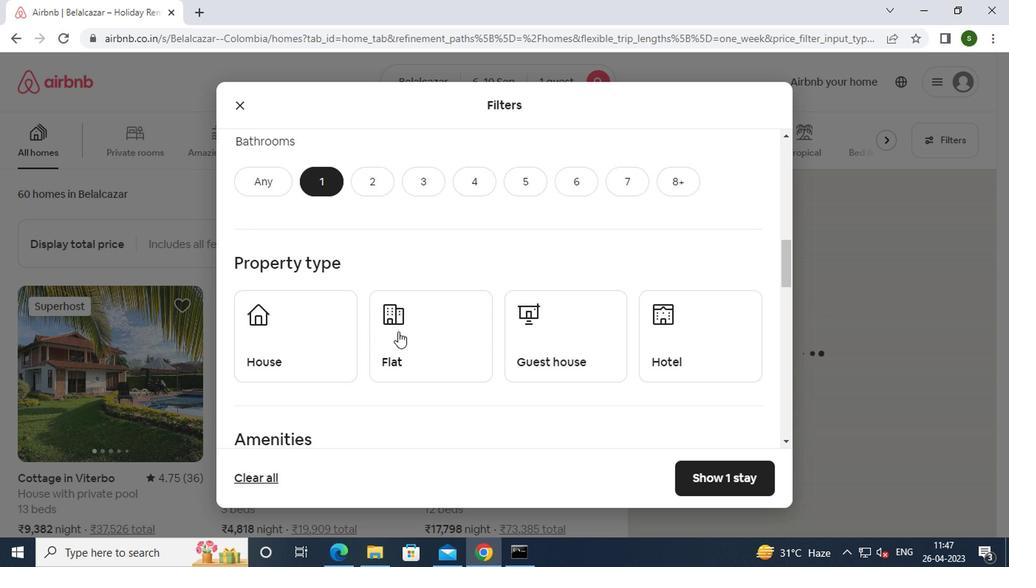 
Action: Mouse pressed left at (281, 334)
Screenshot: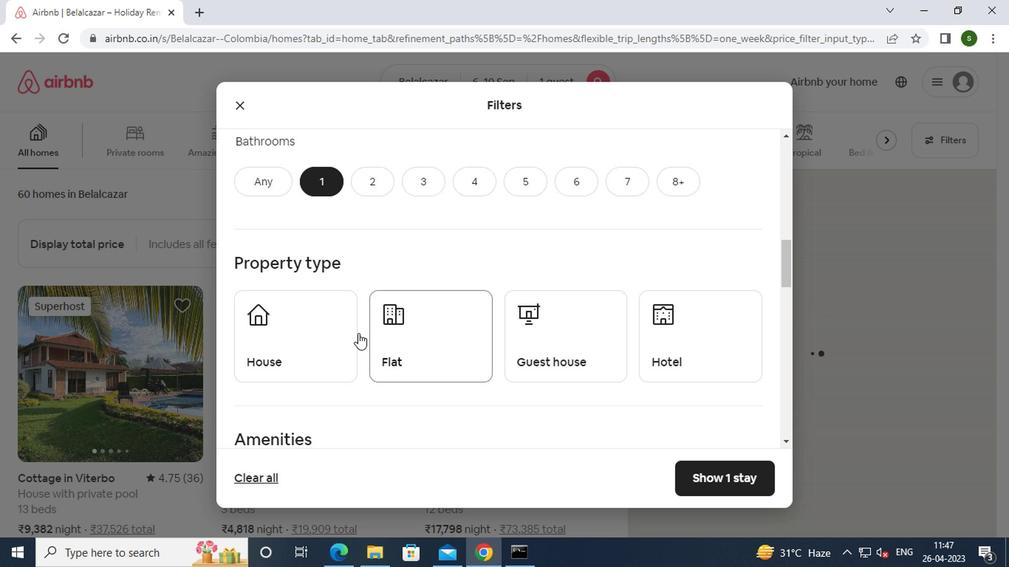 
Action: Mouse moved to (410, 342)
Screenshot: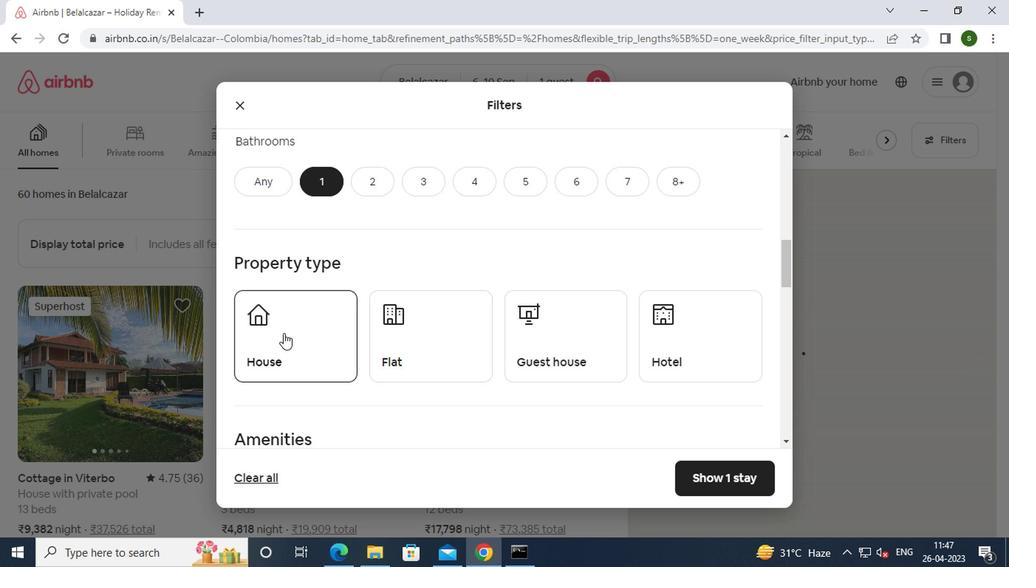 
Action: Mouse pressed left at (410, 342)
Screenshot: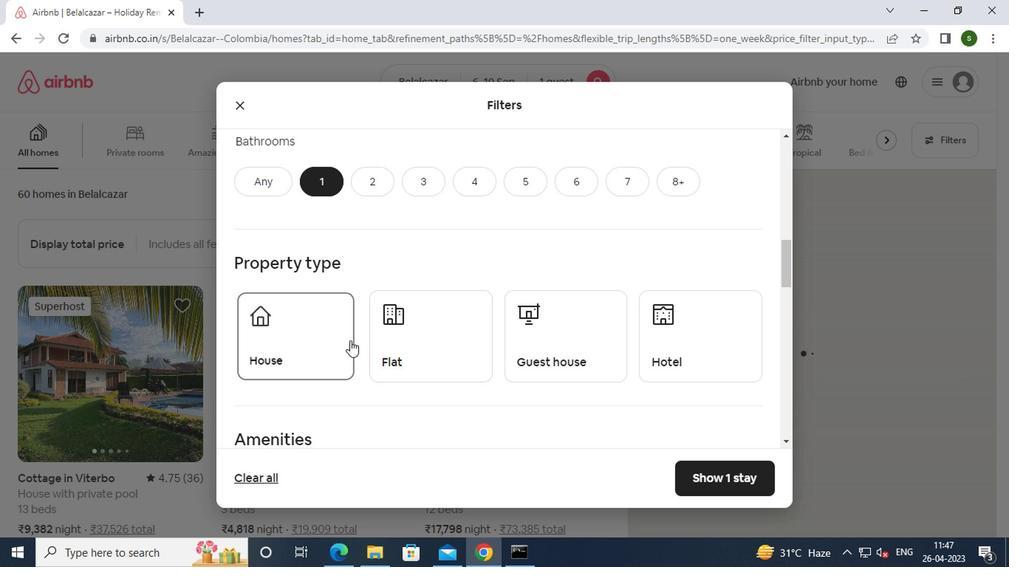 
Action: Mouse moved to (526, 335)
Screenshot: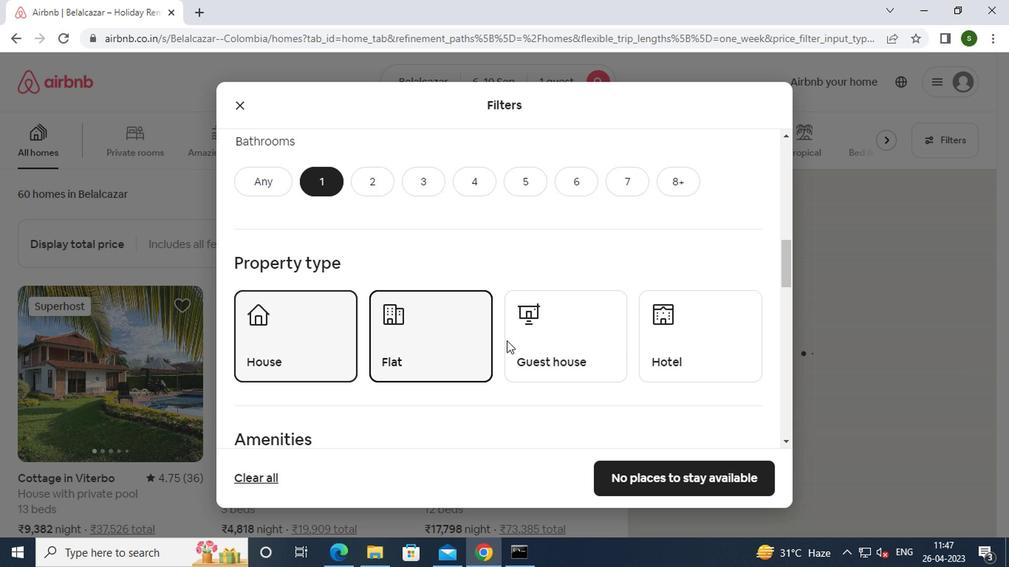 
Action: Mouse pressed left at (526, 335)
Screenshot: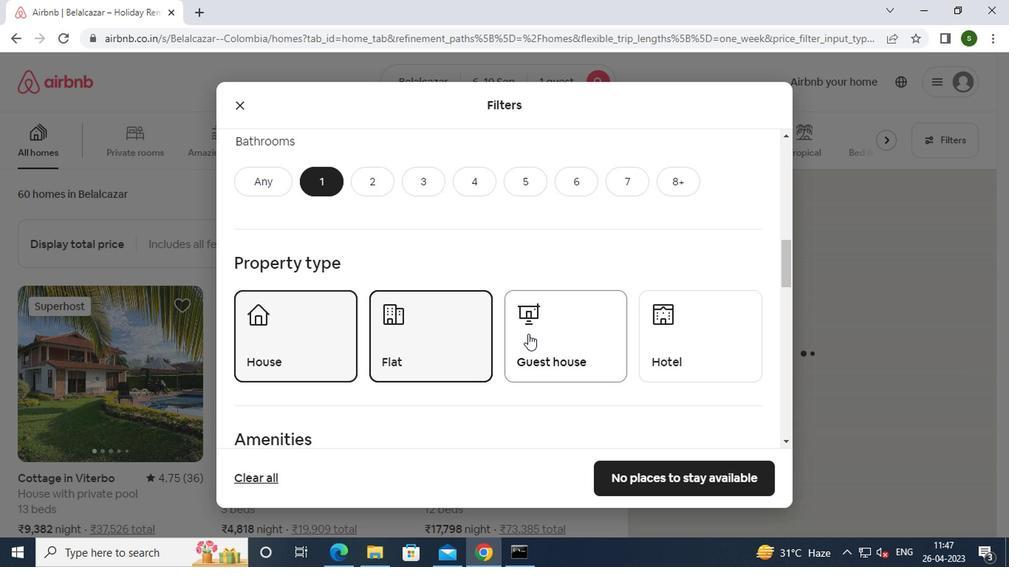 
Action: Mouse moved to (661, 320)
Screenshot: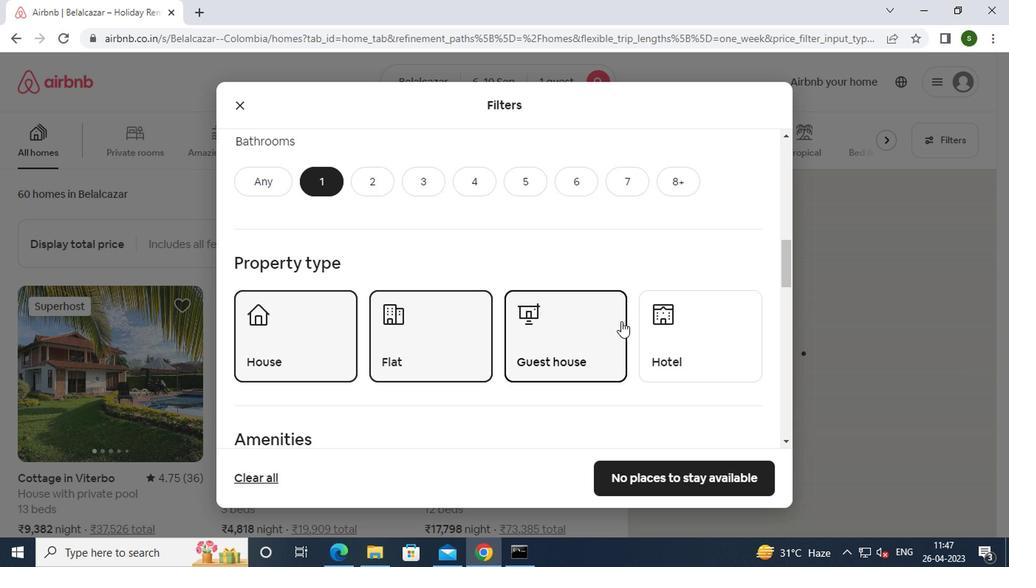 
Action: Mouse pressed left at (661, 320)
Screenshot: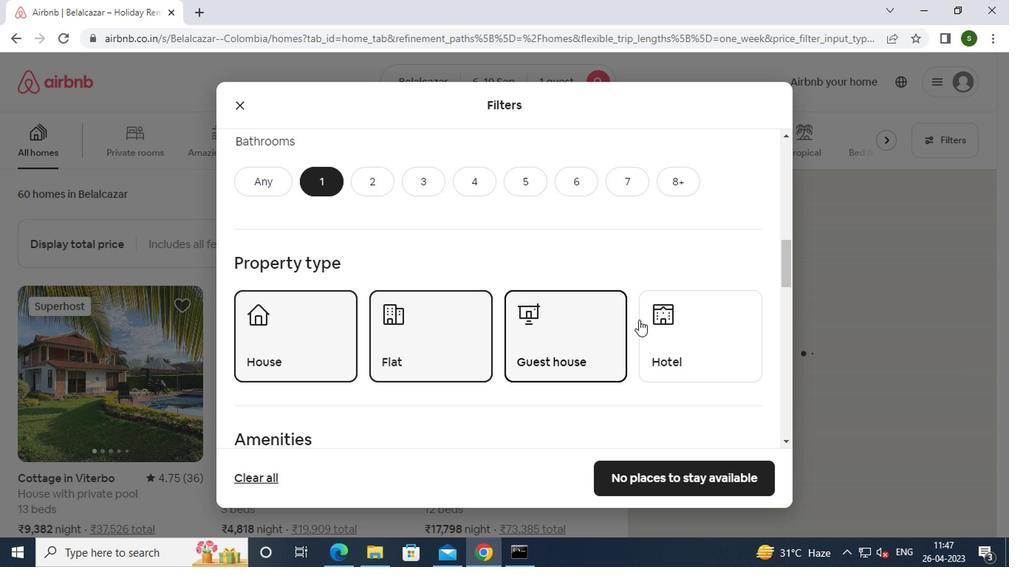 
Action: Mouse moved to (524, 310)
Screenshot: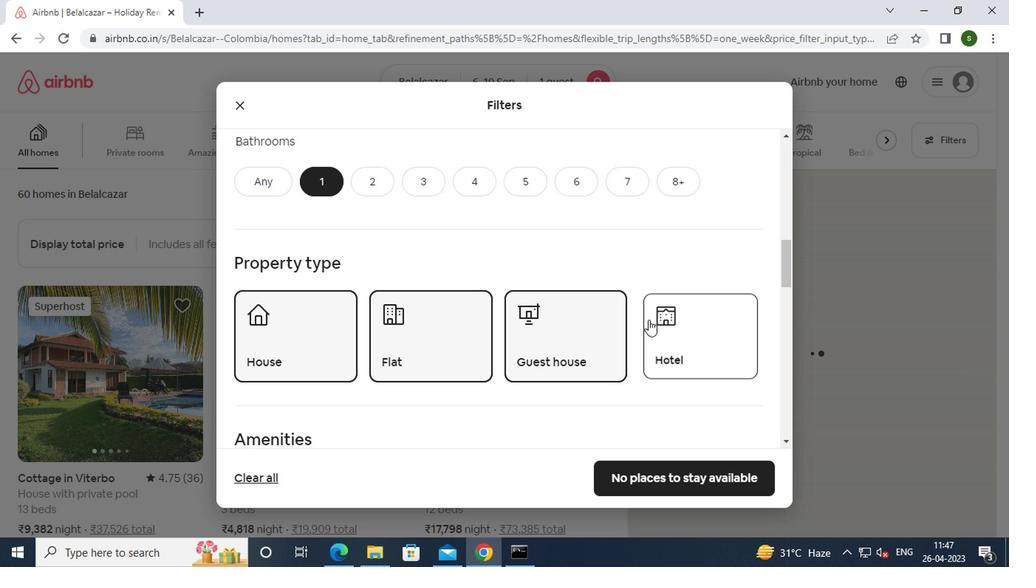 
Action: Mouse scrolled (524, 309) with delta (0, -1)
Screenshot: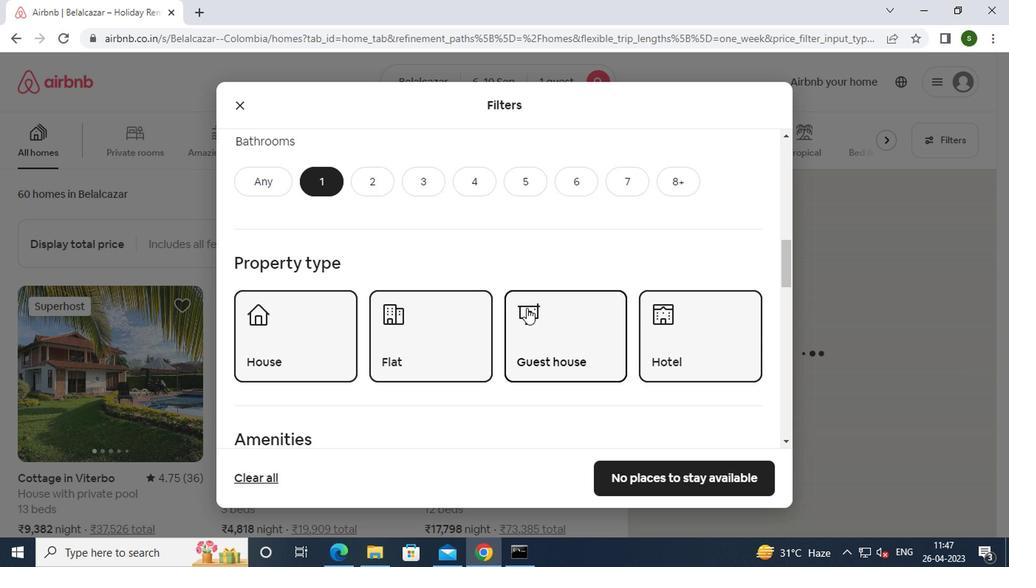 
Action: Mouse scrolled (524, 309) with delta (0, -1)
Screenshot: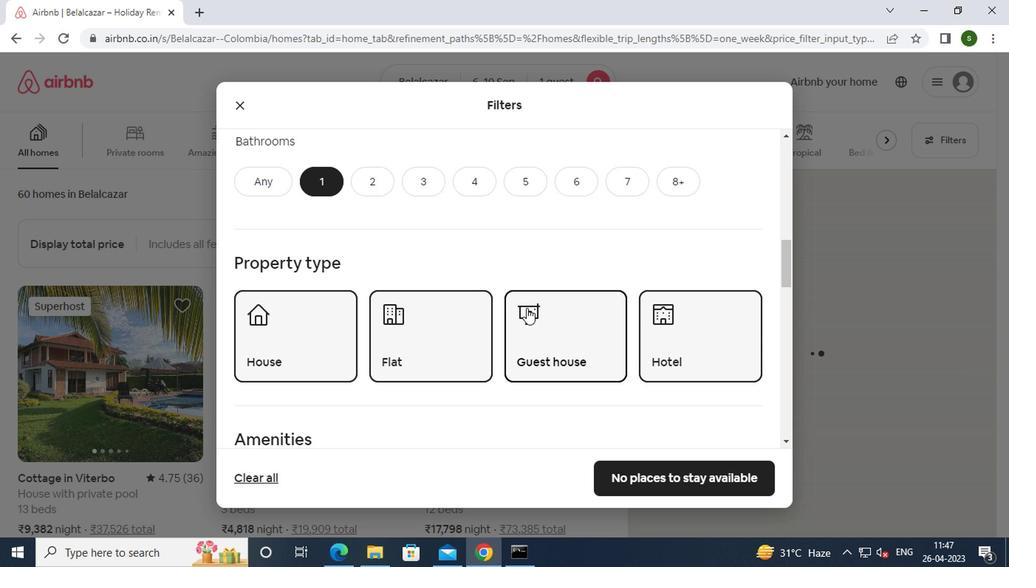 
Action: Mouse scrolled (524, 309) with delta (0, -1)
Screenshot: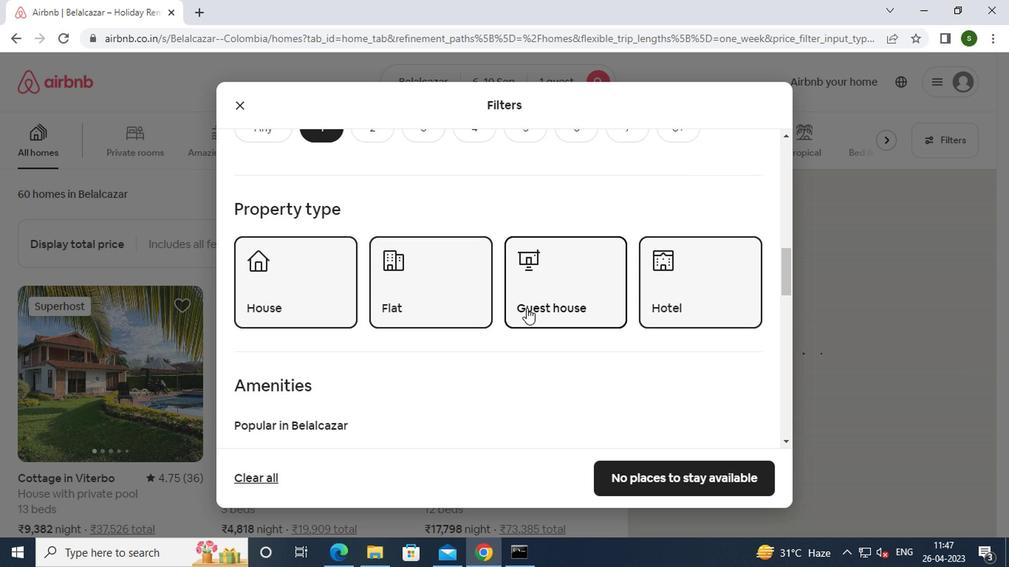 
Action: Mouse moved to (251, 329)
Screenshot: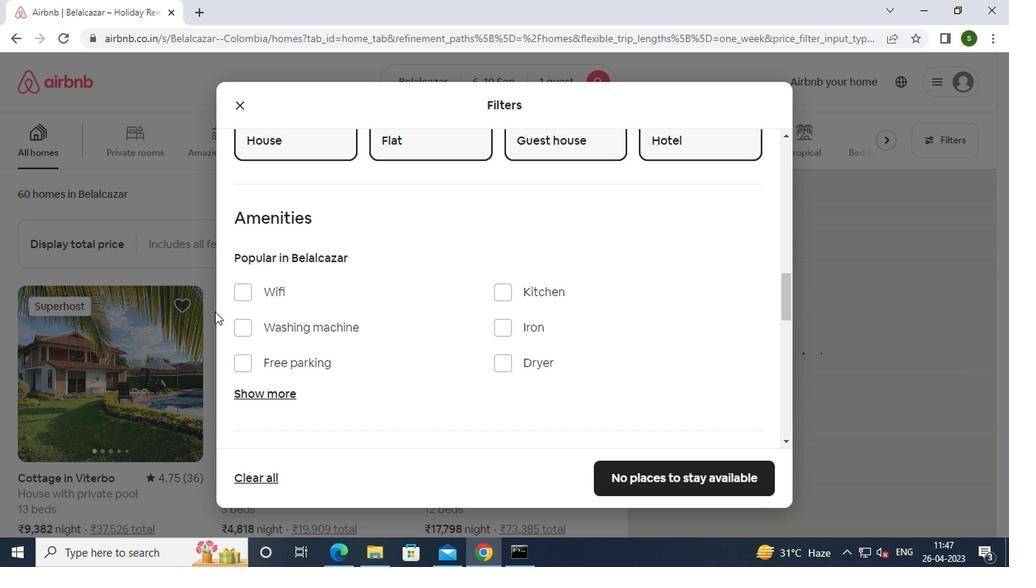 
Action: Mouse pressed left at (251, 329)
Screenshot: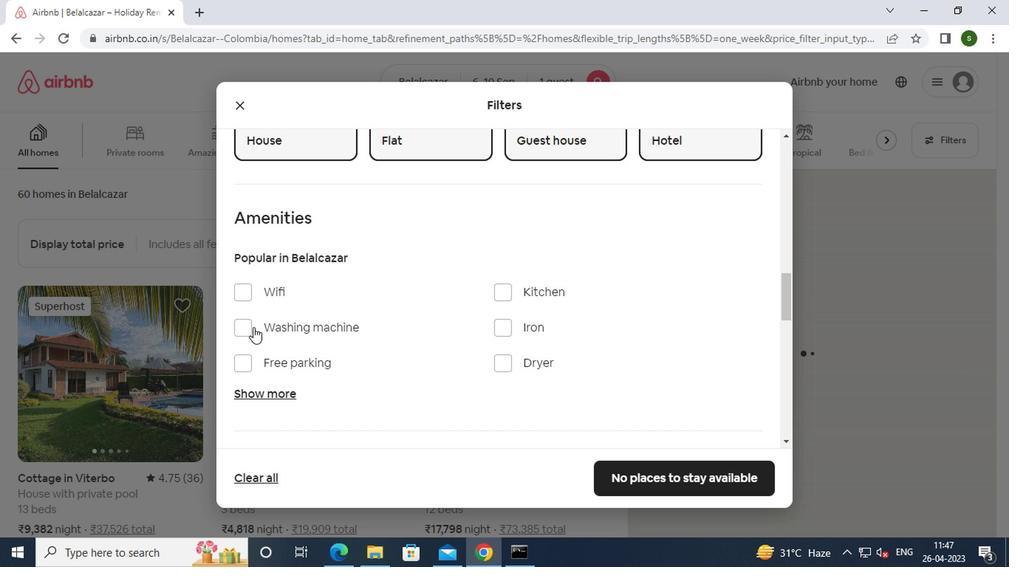 
Action: Mouse moved to (500, 343)
Screenshot: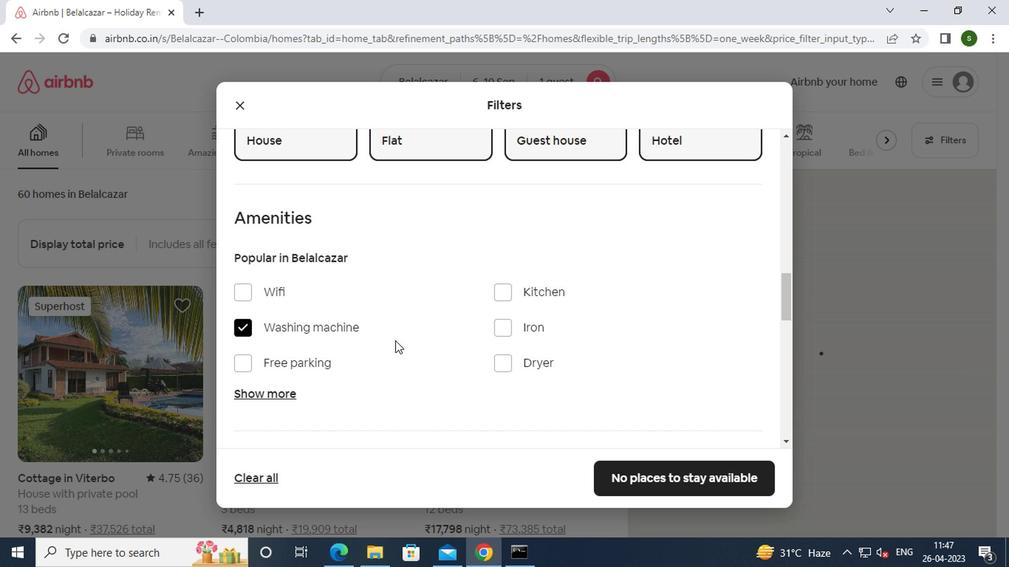 
Action: Mouse scrolled (500, 343) with delta (0, 0)
Screenshot: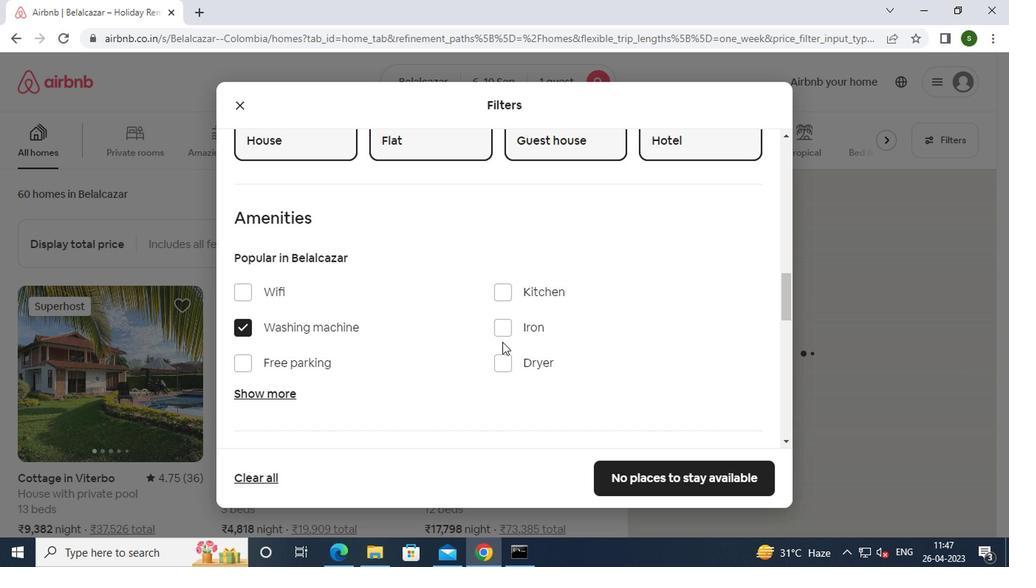 
Action: Mouse scrolled (500, 343) with delta (0, 0)
Screenshot: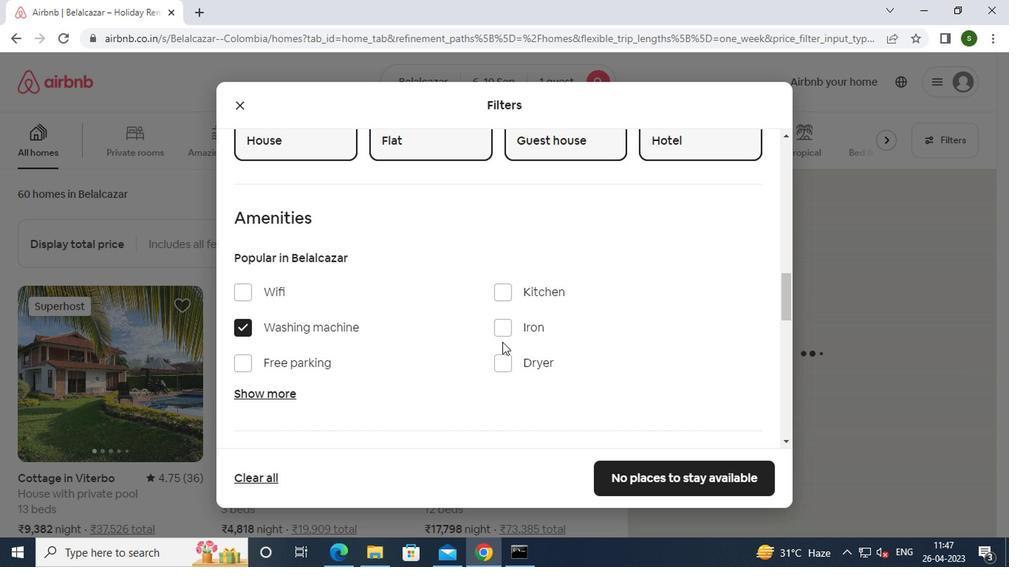 
Action: Mouse scrolled (500, 343) with delta (0, 0)
Screenshot: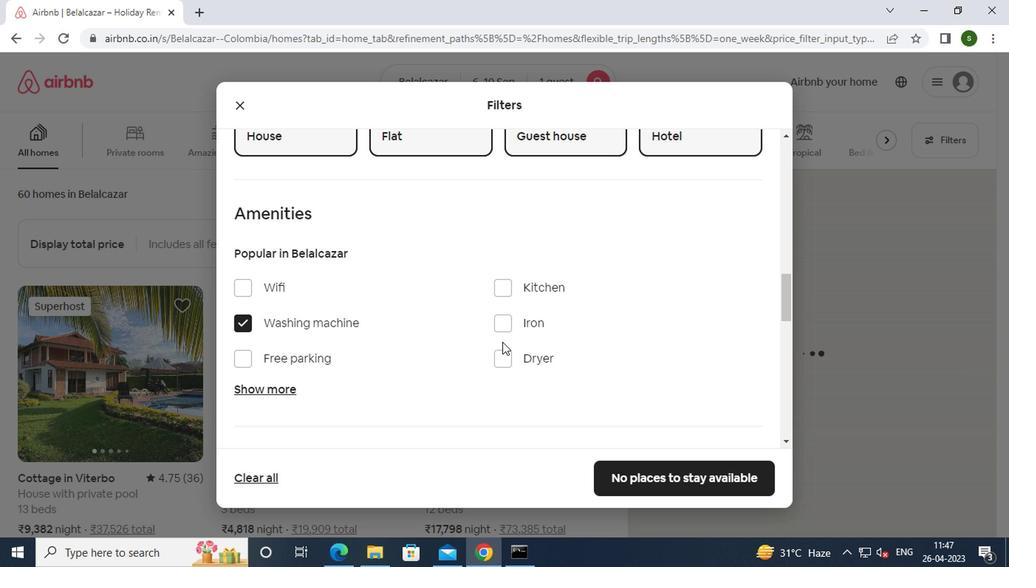 
Action: Mouse moved to (500, 341)
Screenshot: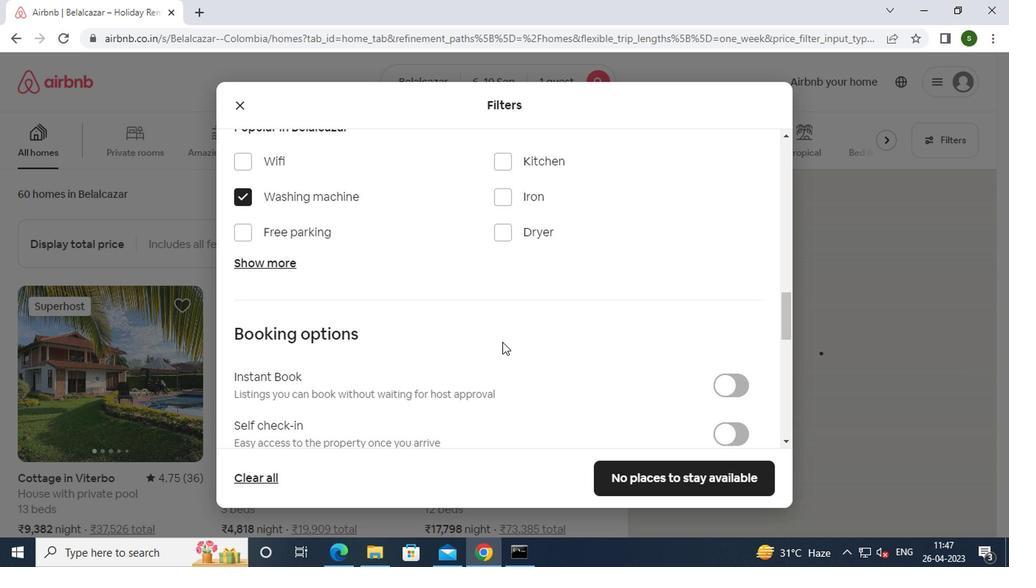 
Action: Mouse scrolled (500, 340) with delta (0, -1)
Screenshot: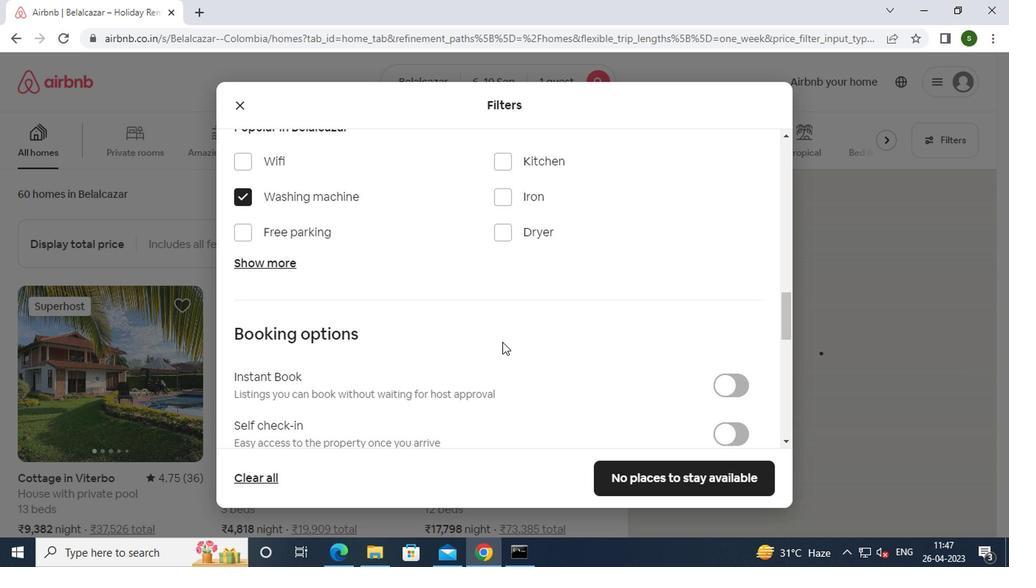 
Action: Mouse moved to (723, 271)
Screenshot: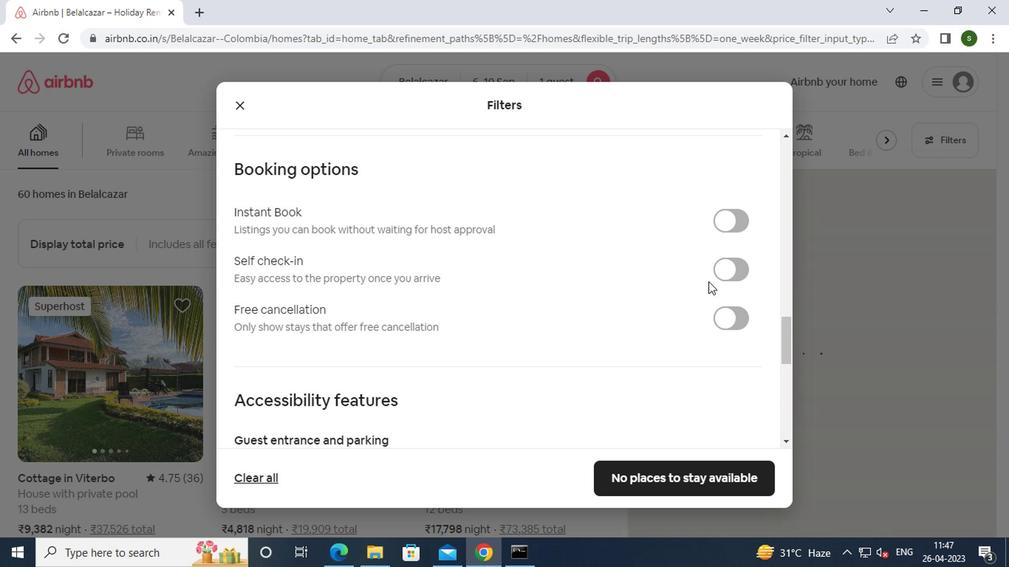 
Action: Mouse pressed left at (723, 271)
Screenshot: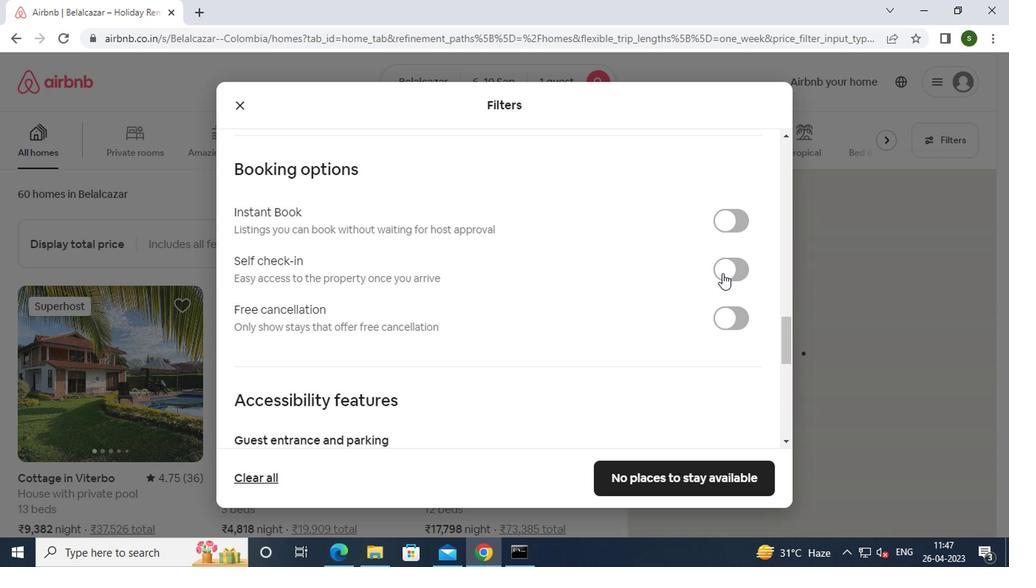 
Action: Mouse moved to (546, 305)
Screenshot: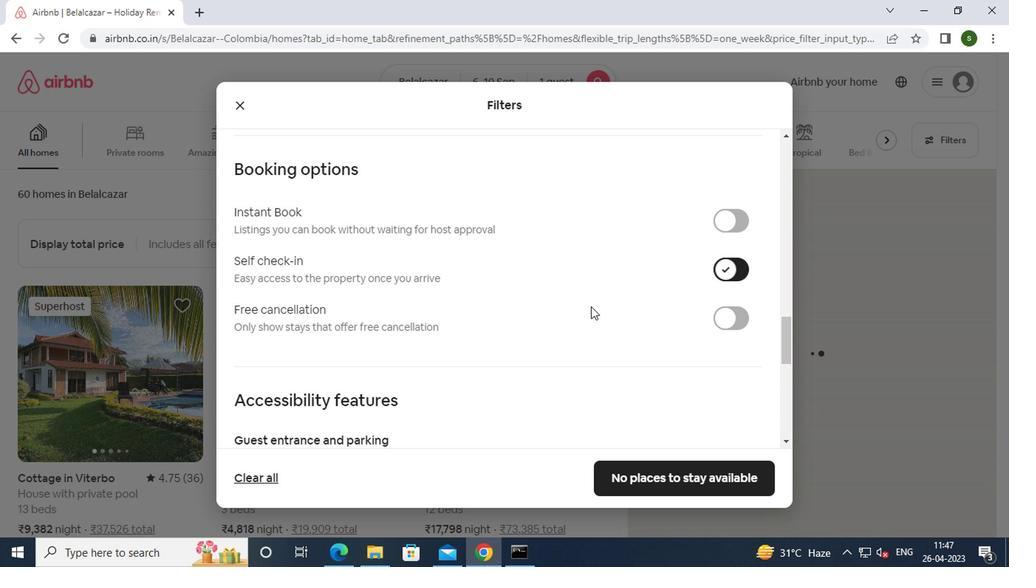 
Action: Mouse scrolled (546, 304) with delta (0, 0)
Screenshot: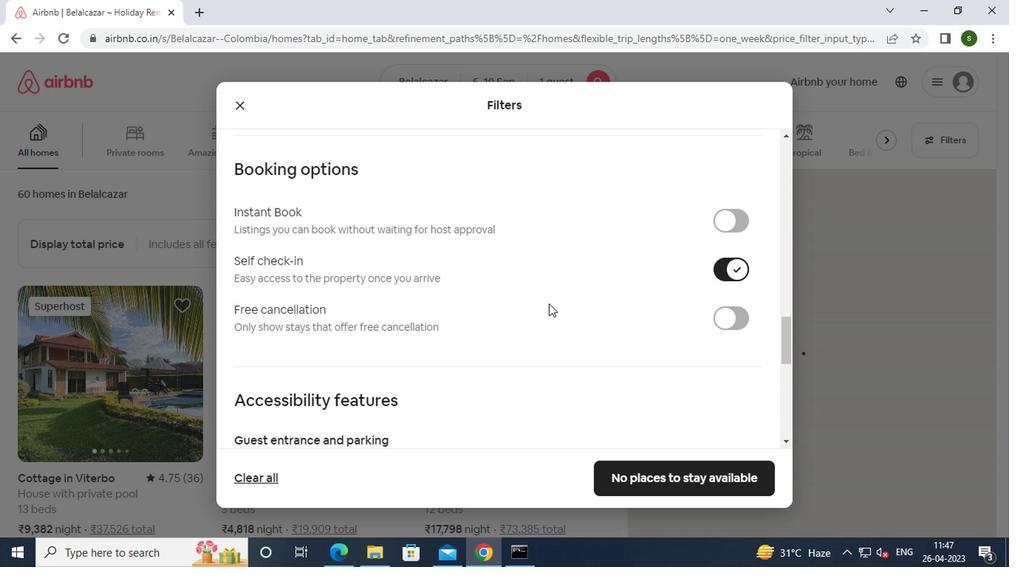 
Action: Mouse scrolled (546, 304) with delta (0, 0)
Screenshot: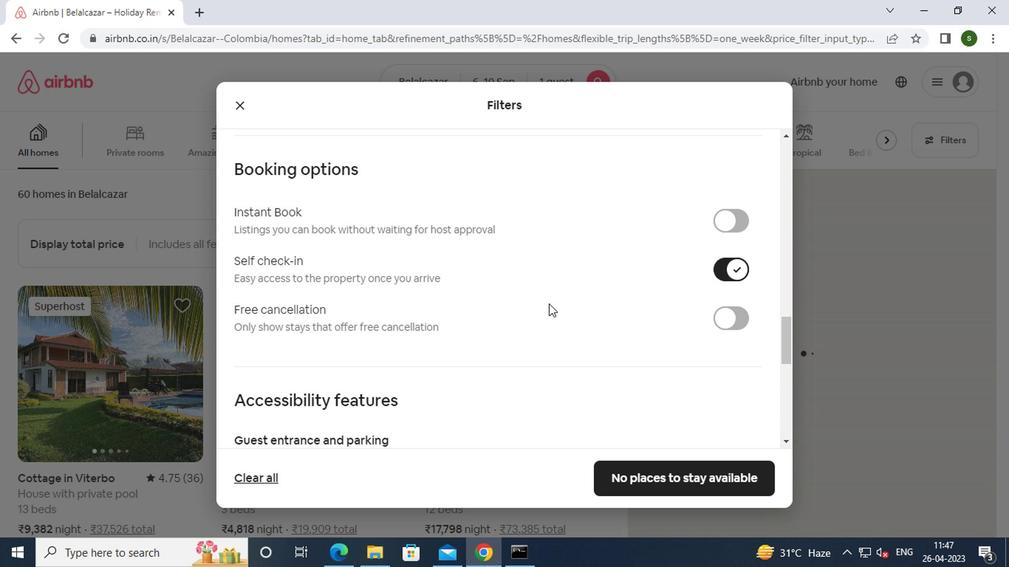 
Action: Mouse scrolled (546, 304) with delta (0, 0)
Screenshot: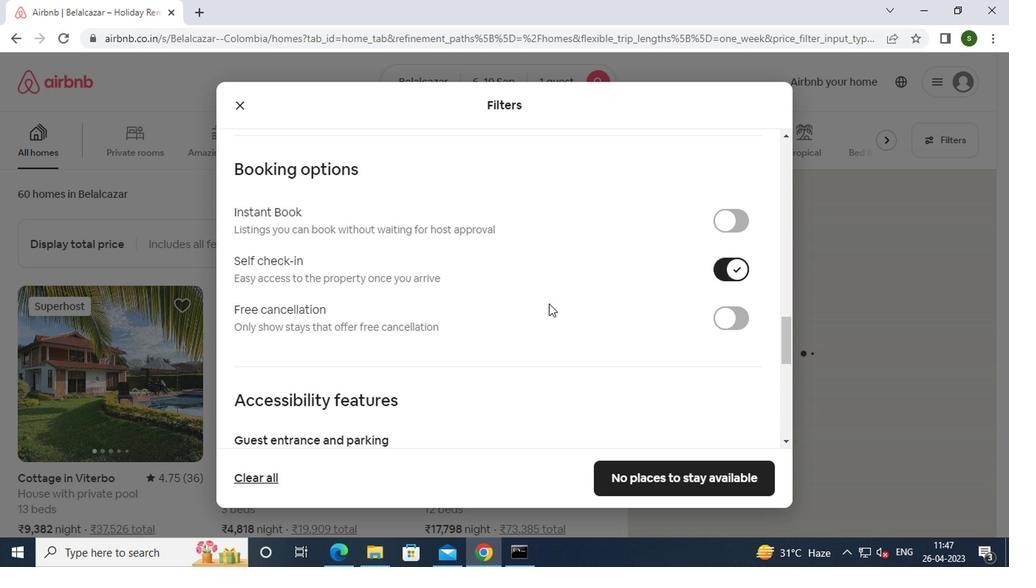 
Action: Mouse scrolled (546, 304) with delta (0, 0)
Screenshot: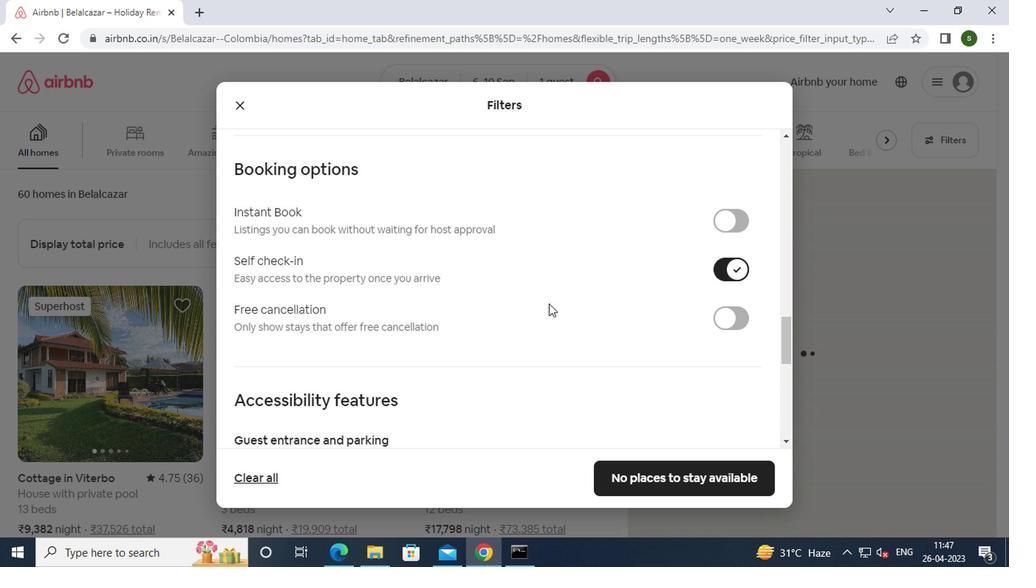 
Action: Mouse scrolled (546, 304) with delta (0, 0)
Screenshot: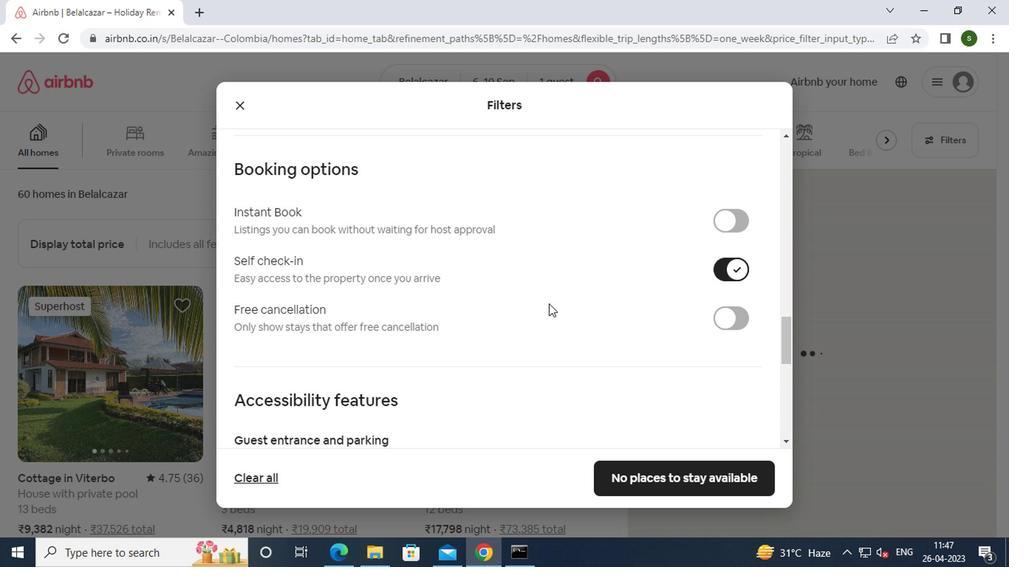 
Action: Mouse scrolled (546, 304) with delta (0, 0)
Screenshot: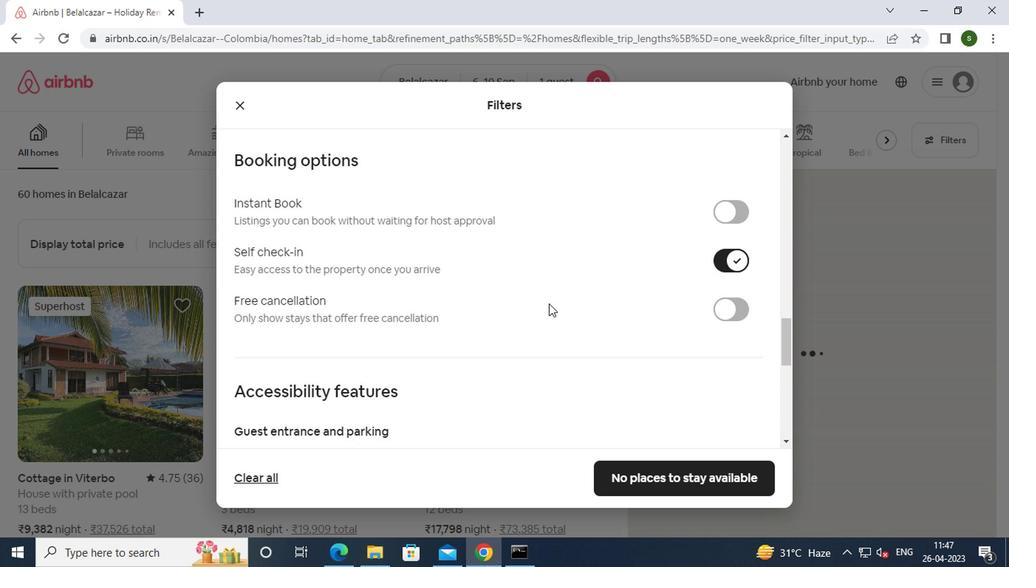 
Action: Mouse scrolled (546, 304) with delta (0, 0)
Screenshot: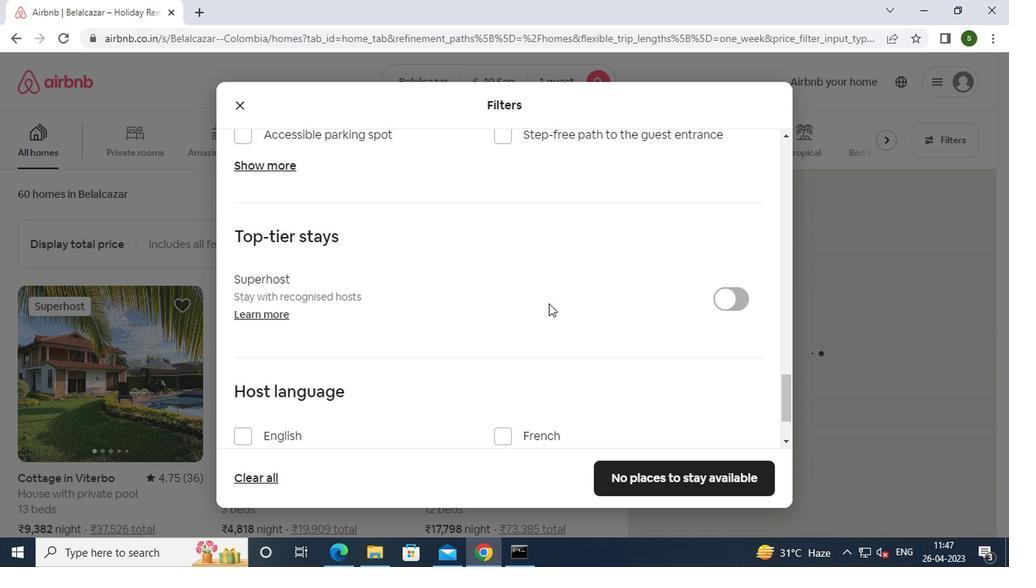 
Action: Mouse scrolled (546, 304) with delta (0, 0)
Screenshot: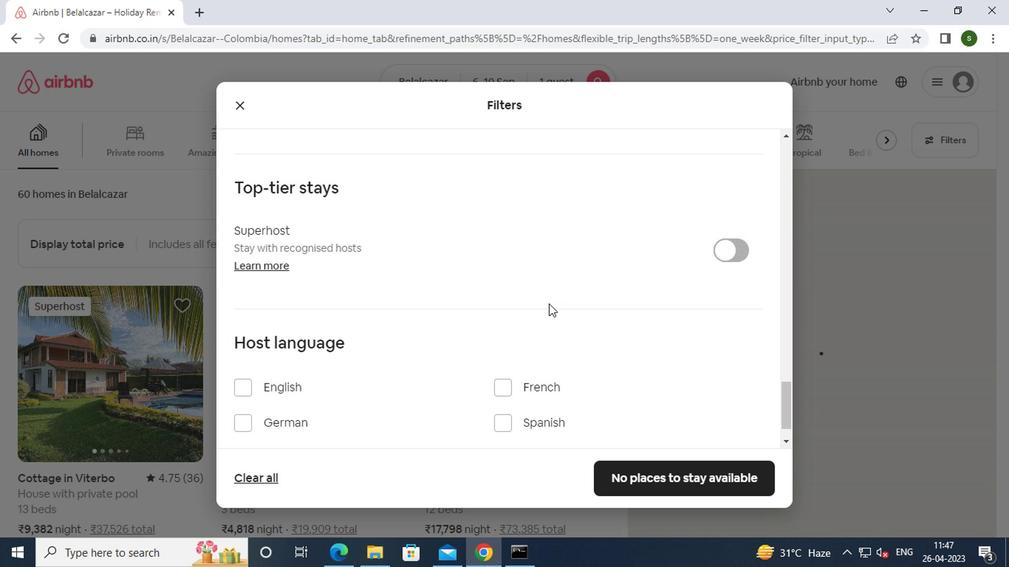 
Action: Mouse moved to (296, 348)
Screenshot: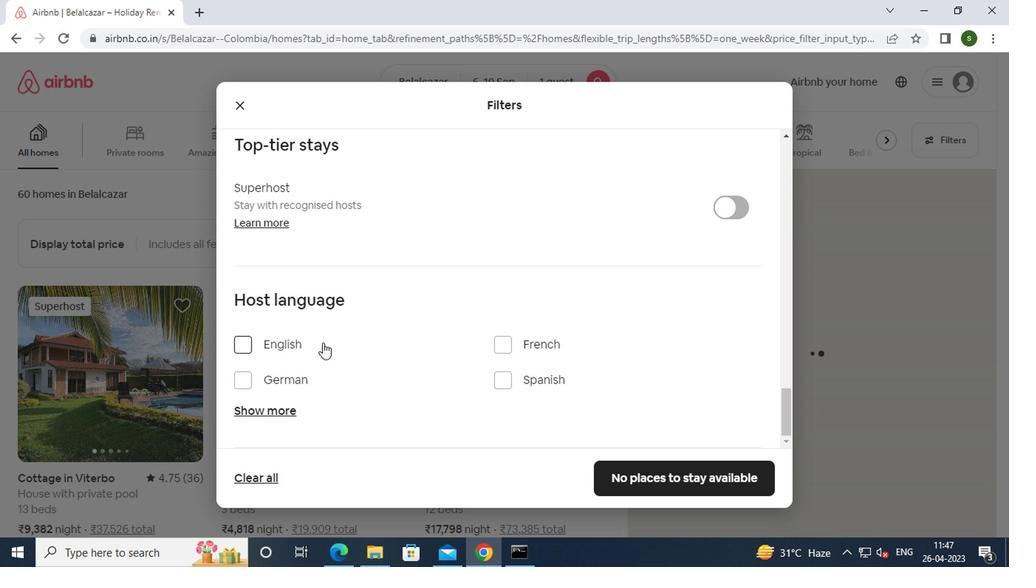 
Action: Mouse pressed left at (296, 348)
Screenshot: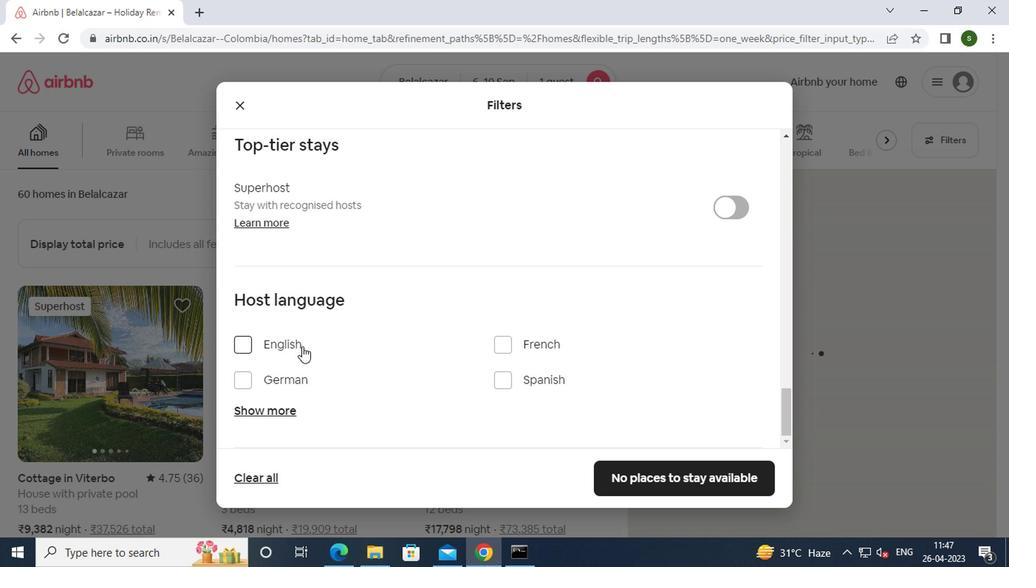 
Action: Mouse moved to (640, 470)
Screenshot: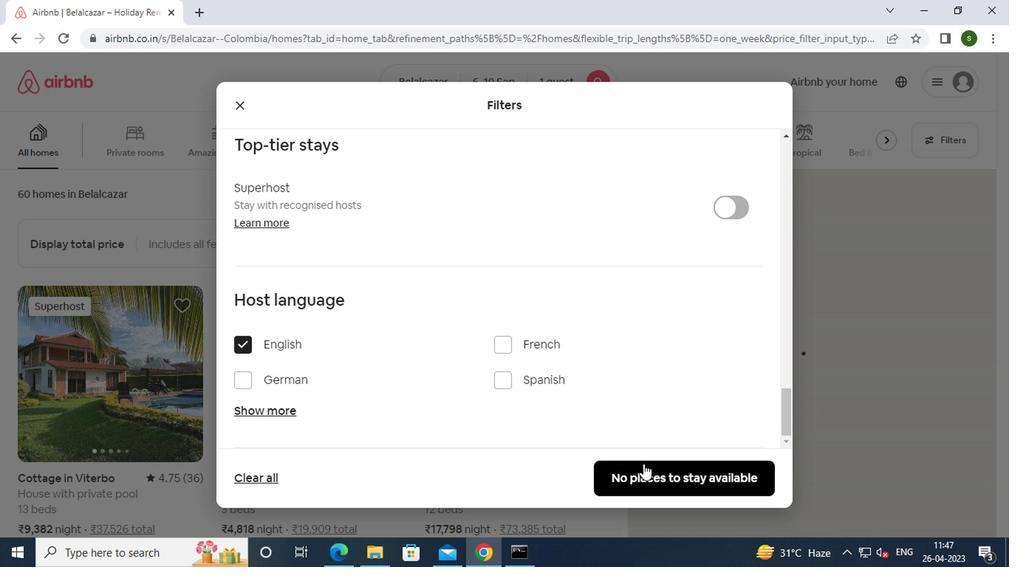 
Action: Mouse pressed left at (640, 470)
Screenshot: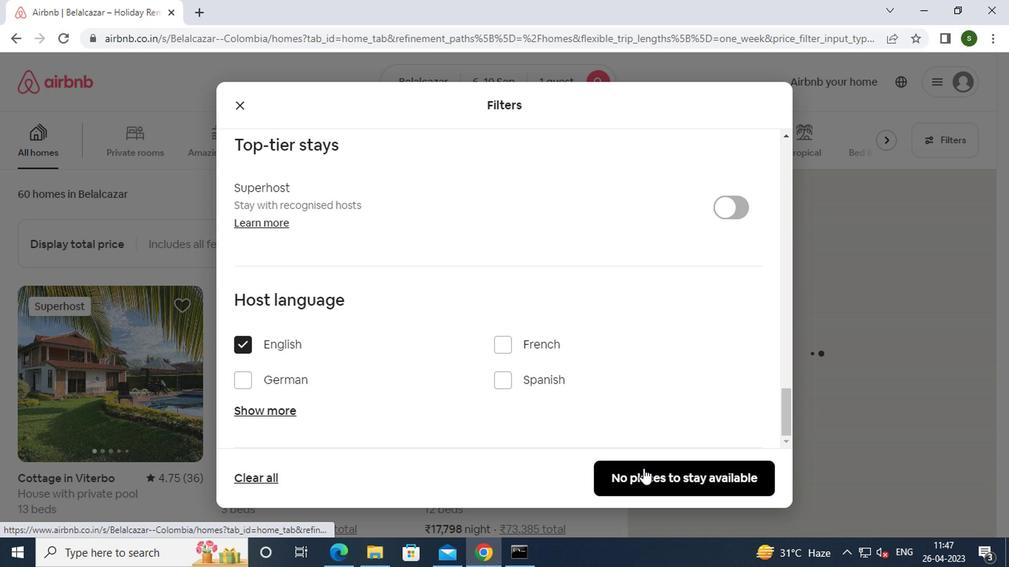 
Action: Mouse moved to (639, 470)
Screenshot: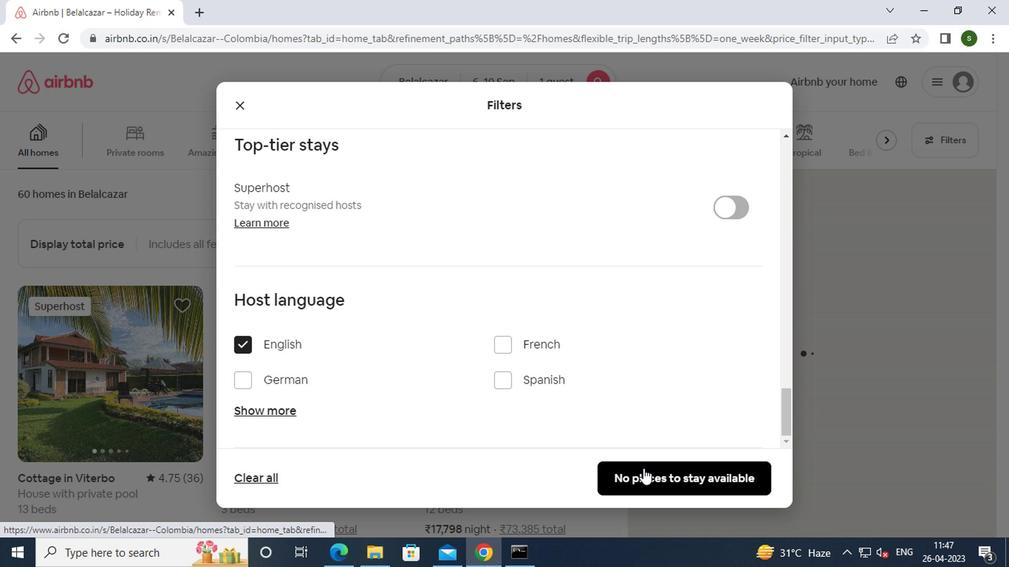 
